 Task: Create a due date automation trigger when advanced on, 2 days after a card is due add fields with custom field "Resume" set to a number lower or equal to 1 and lower than 10 at 11:00 AM.
Action: Mouse moved to (1184, 92)
Screenshot: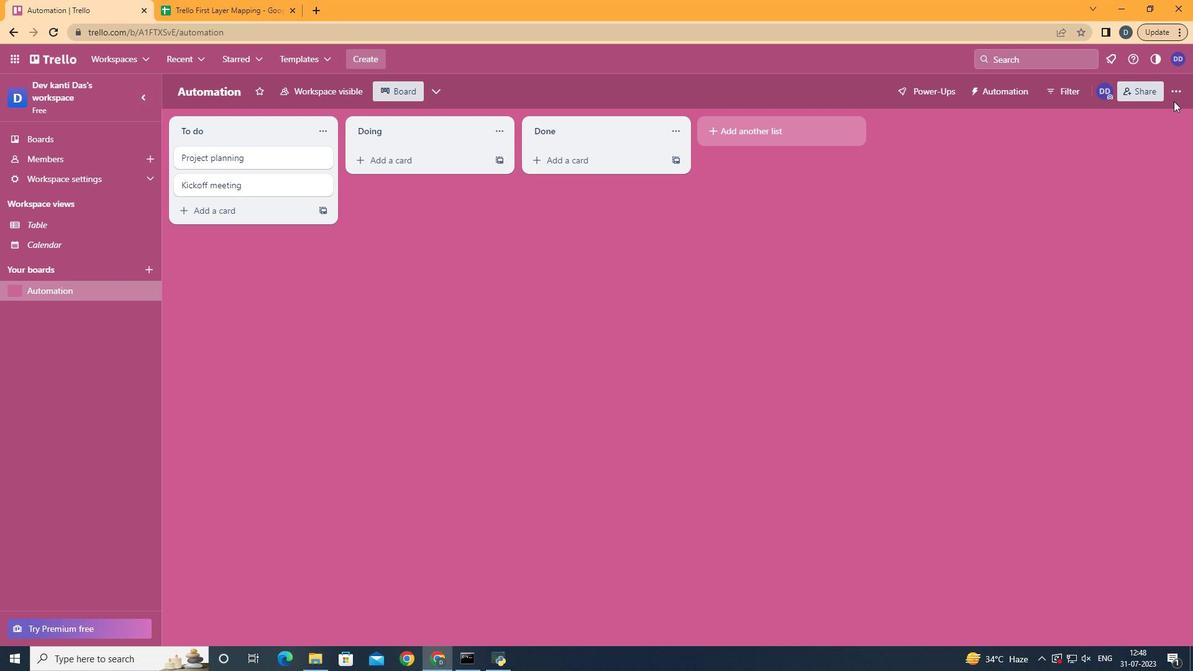 
Action: Mouse pressed left at (1184, 92)
Screenshot: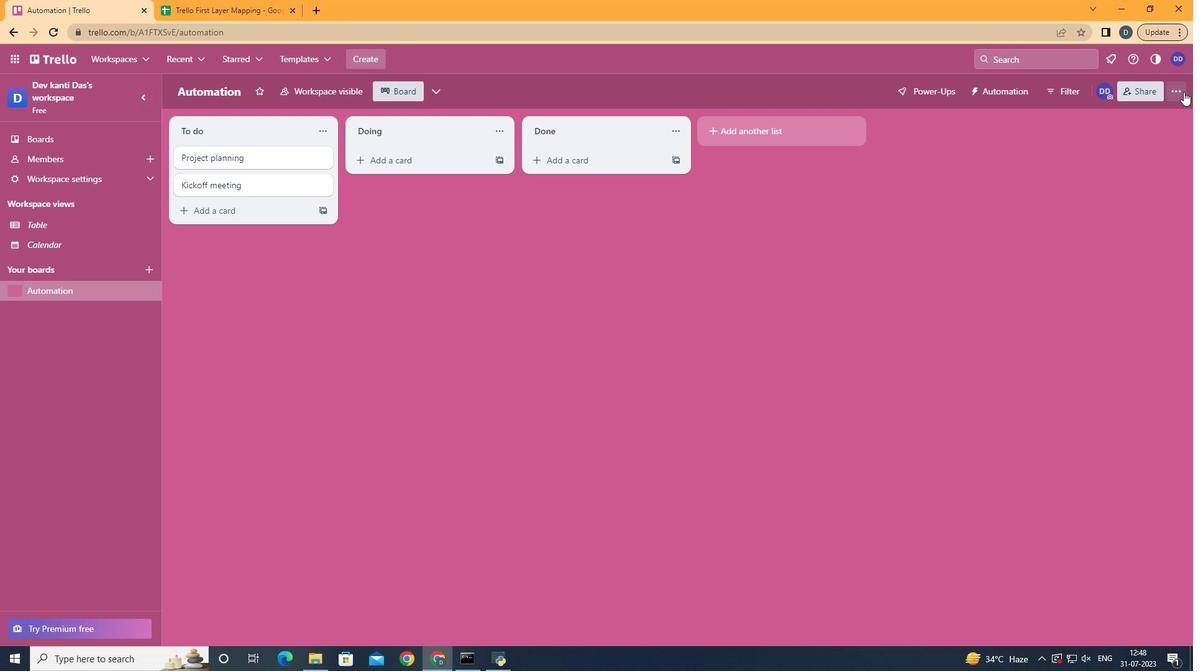 
Action: Mouse moved to (1095, 271)
Screenshot: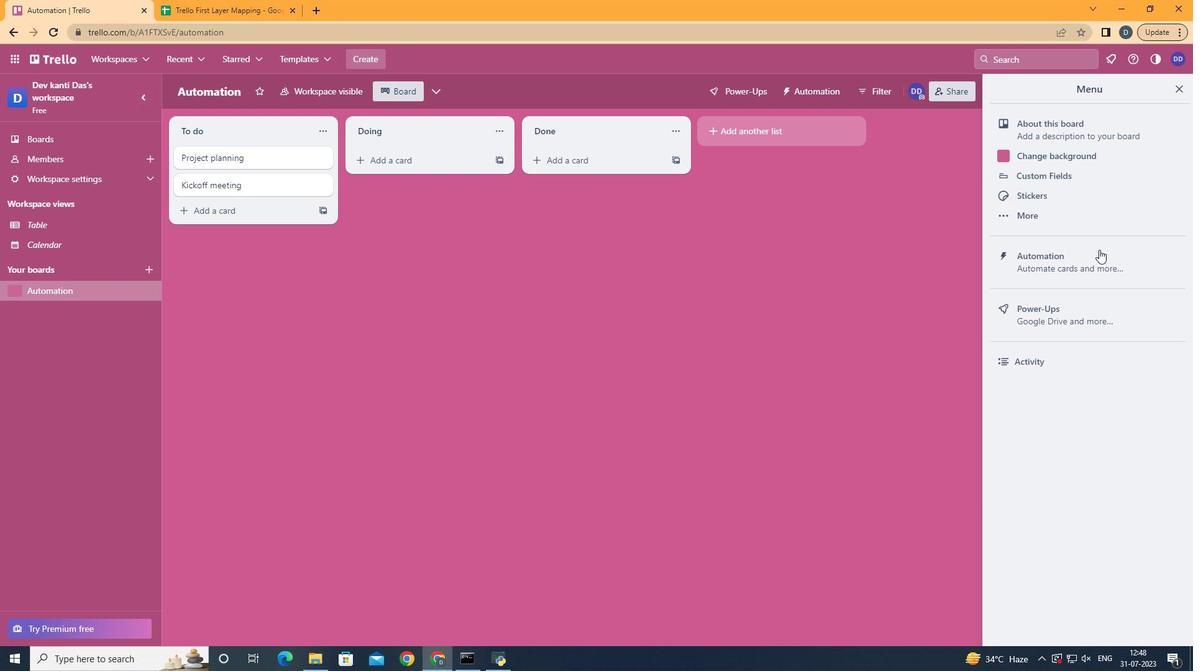 
Action: Mouse pressed left at (1095, 271)
Screenshot: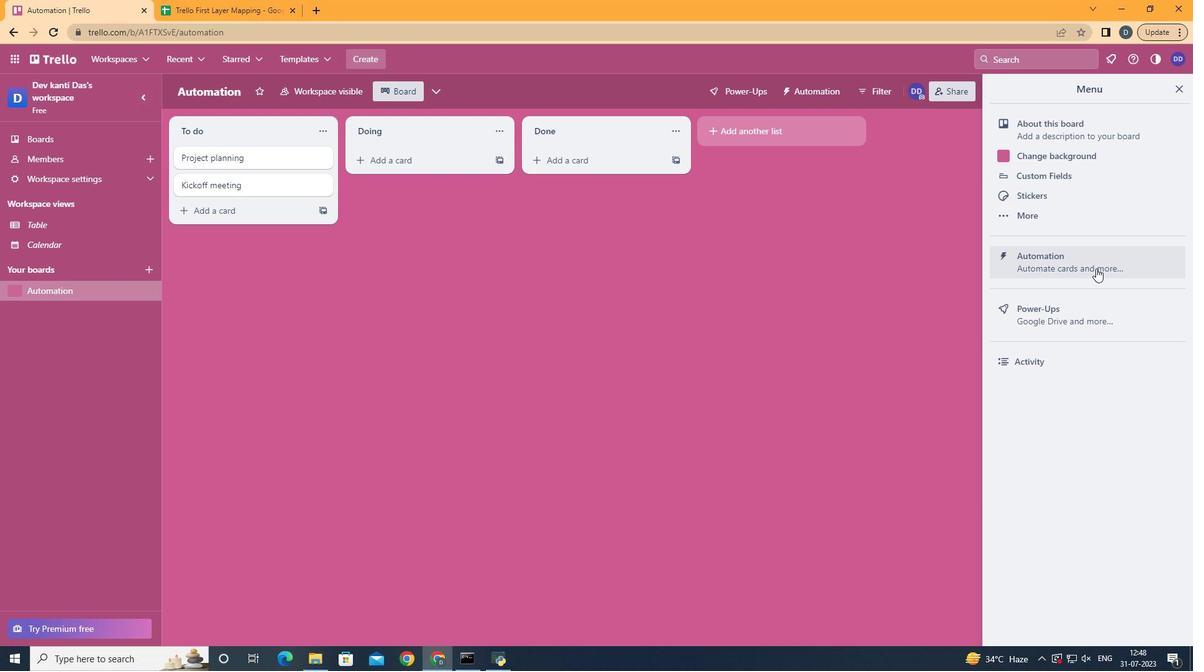 
Action: Mouse moved to (243, 241)
Screenshot: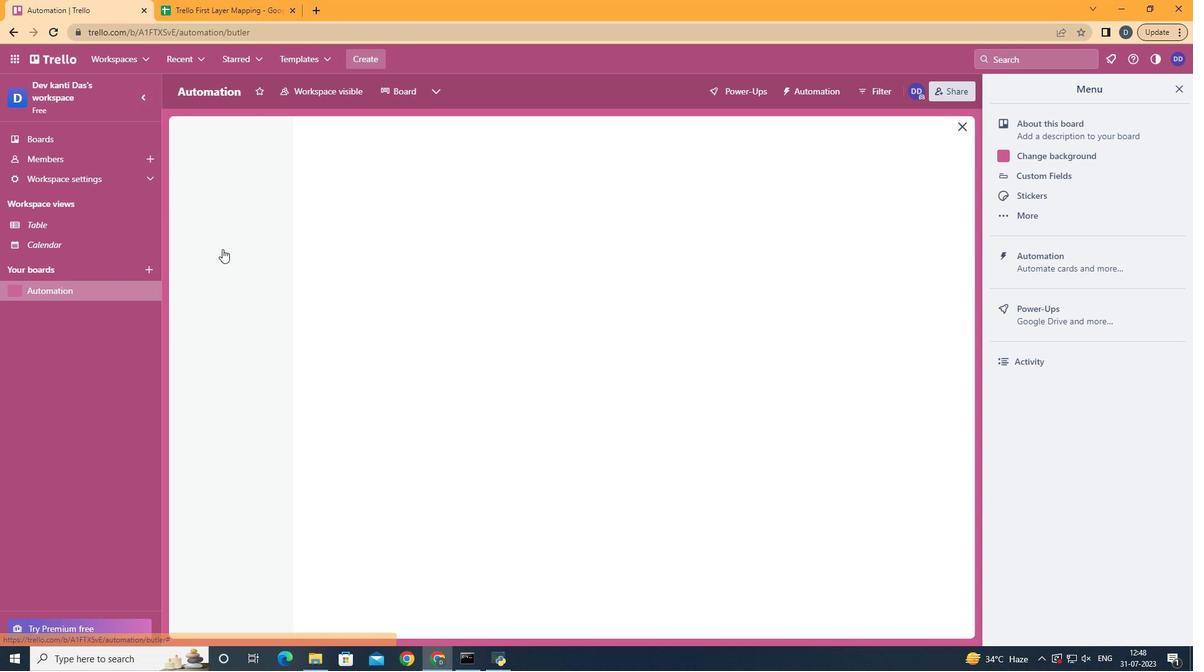 
Action: Mouse pressed left at (243, 241)
Screenshot: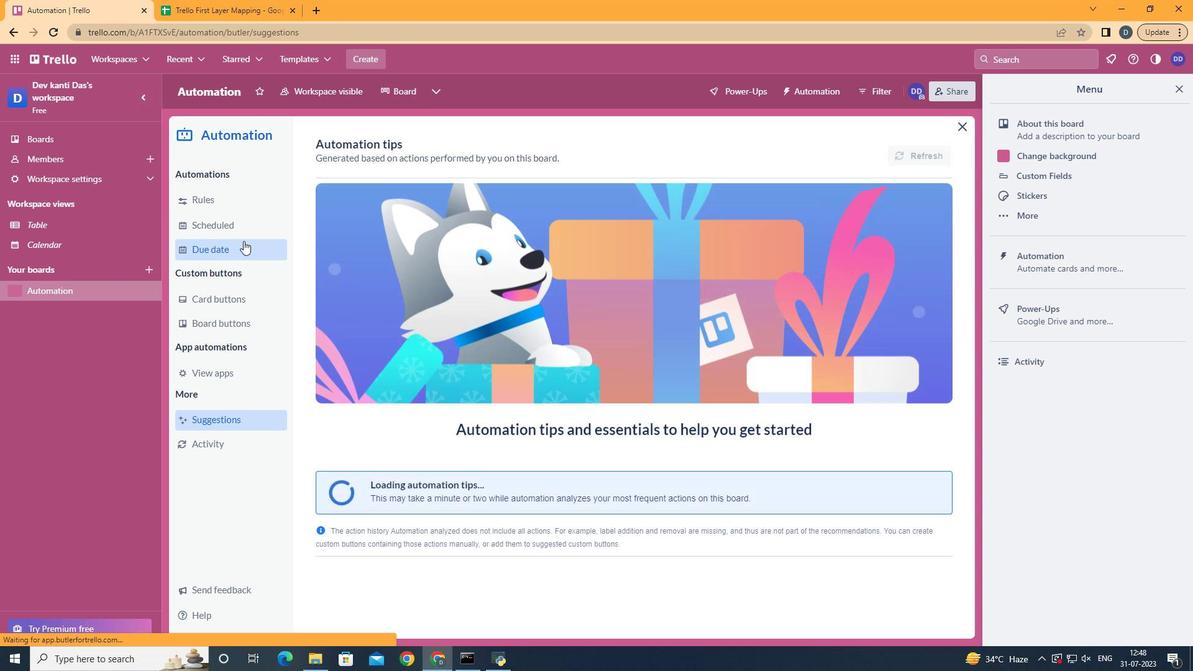 
Action: Mouse moved to (882, 151)
Screenshot: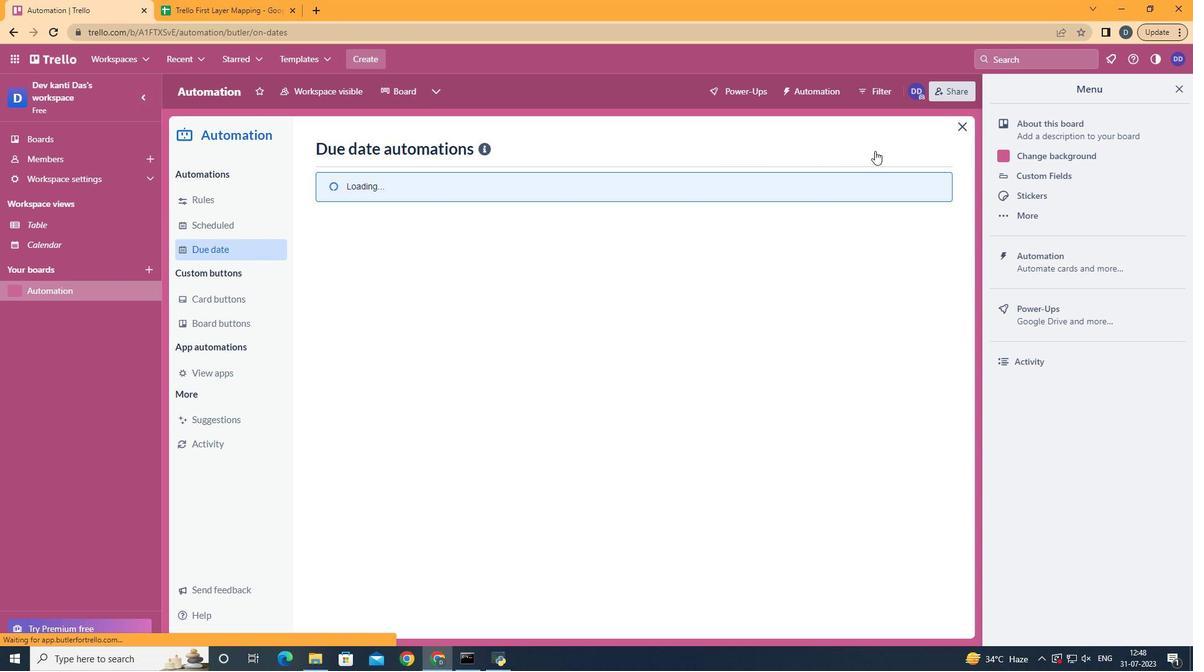 
Action: Mouse pressed left at (882, 151)
Screenshot: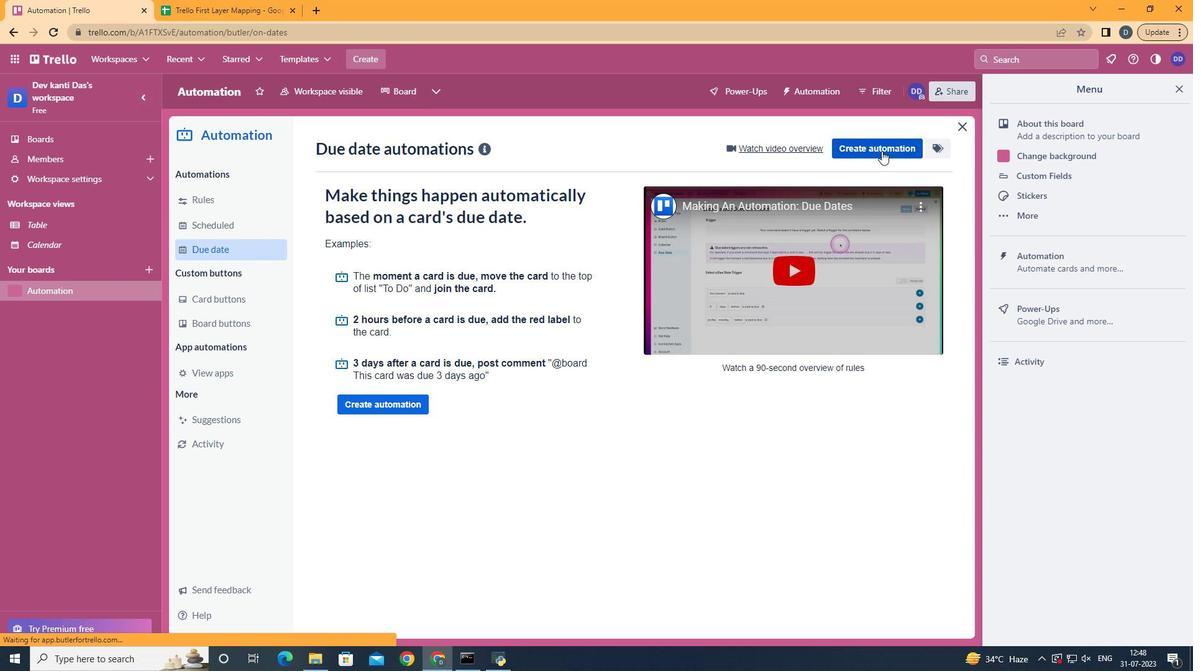
Action: Mouse moved to (558, 262)
Screenshot: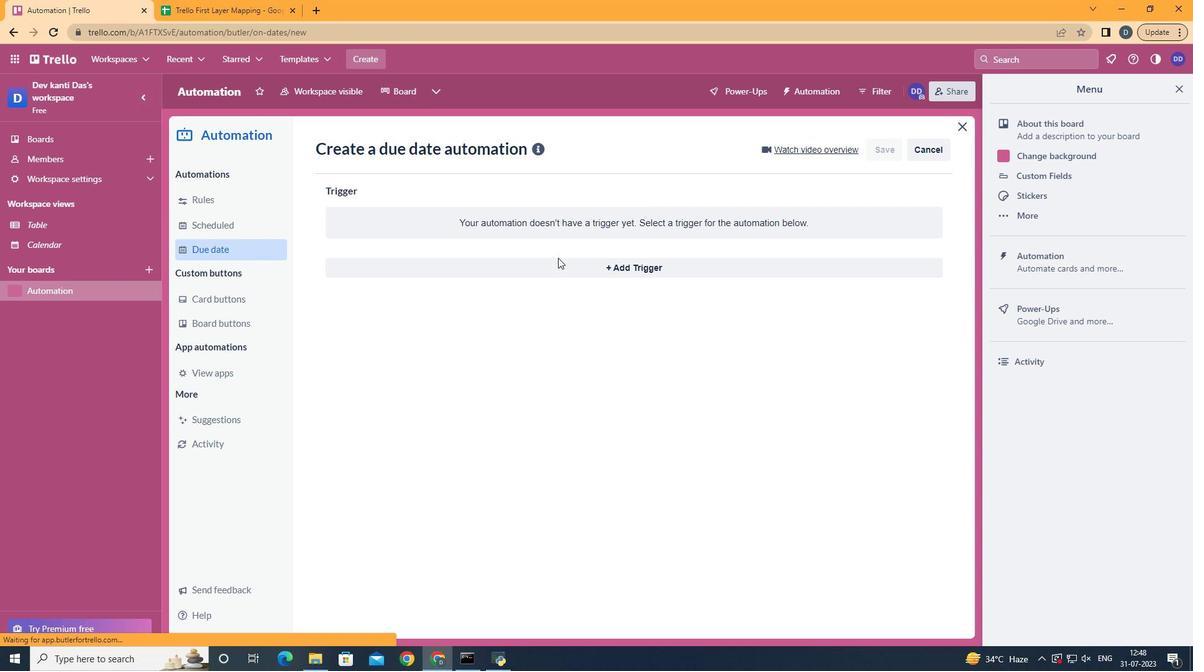 
Action: Mouse pressed left at (558, 262)
Screenshot: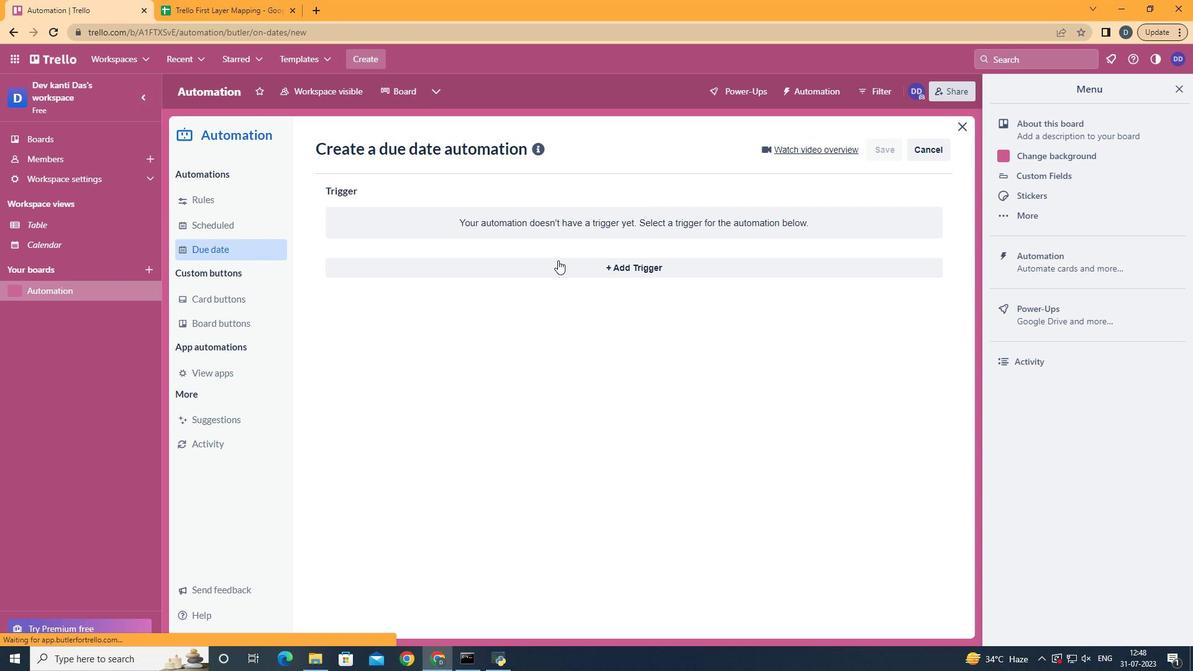 
Action: Mouse moved to (432, 511)
Screenshot: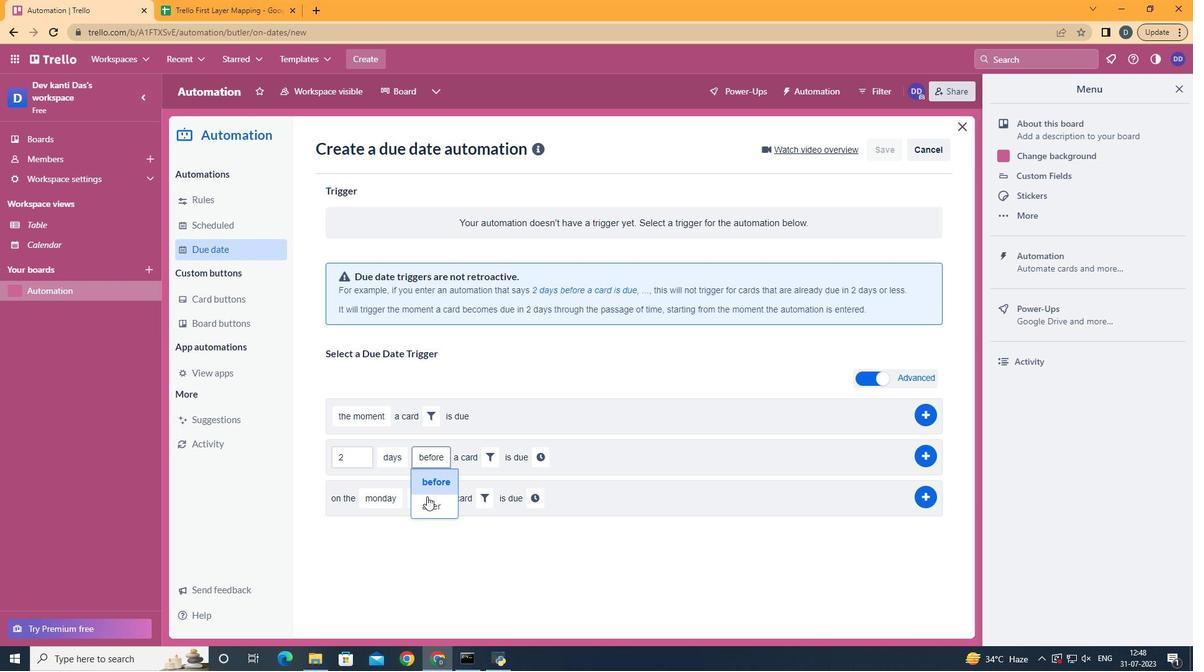 
Action: Mouse pressed left at (432, 511)
Screenshot: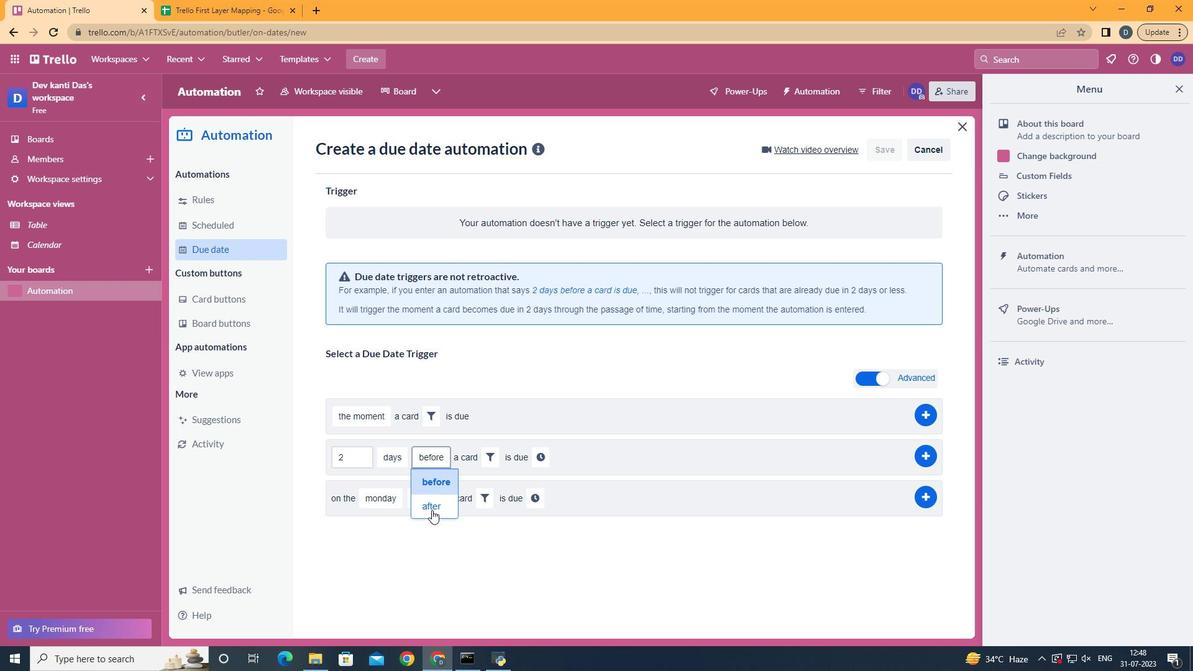 
Action: Mouse moved to (485, 451)
Screenshot: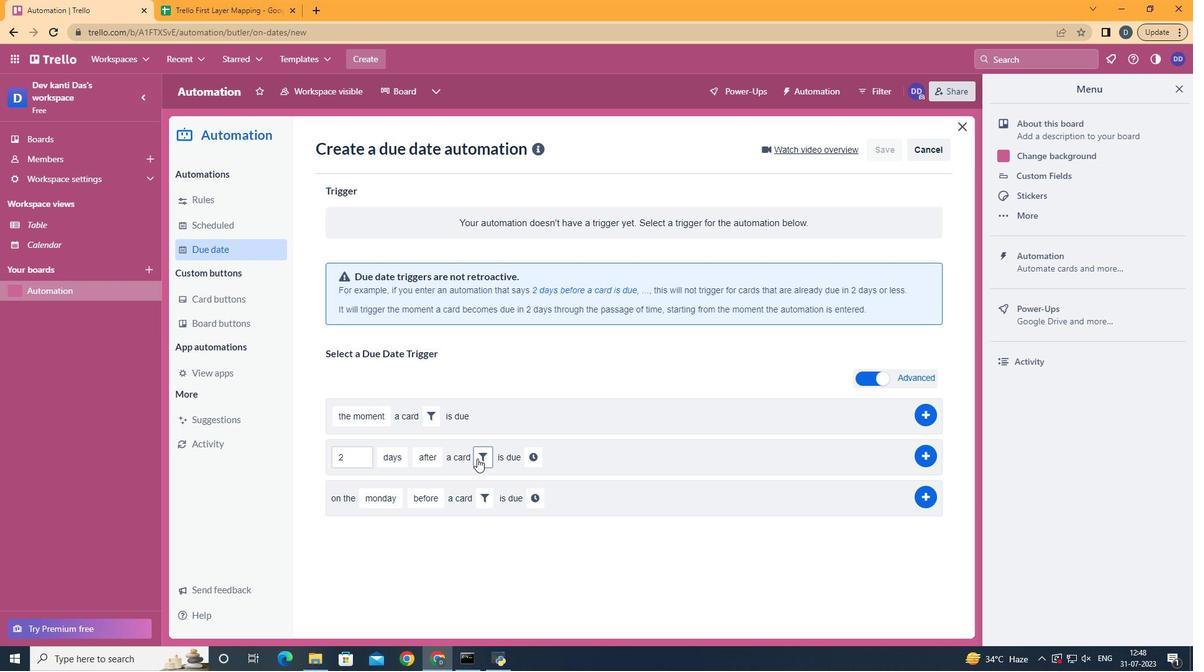 
Action: Mouse pressed left at (485, 451)
Screenshot: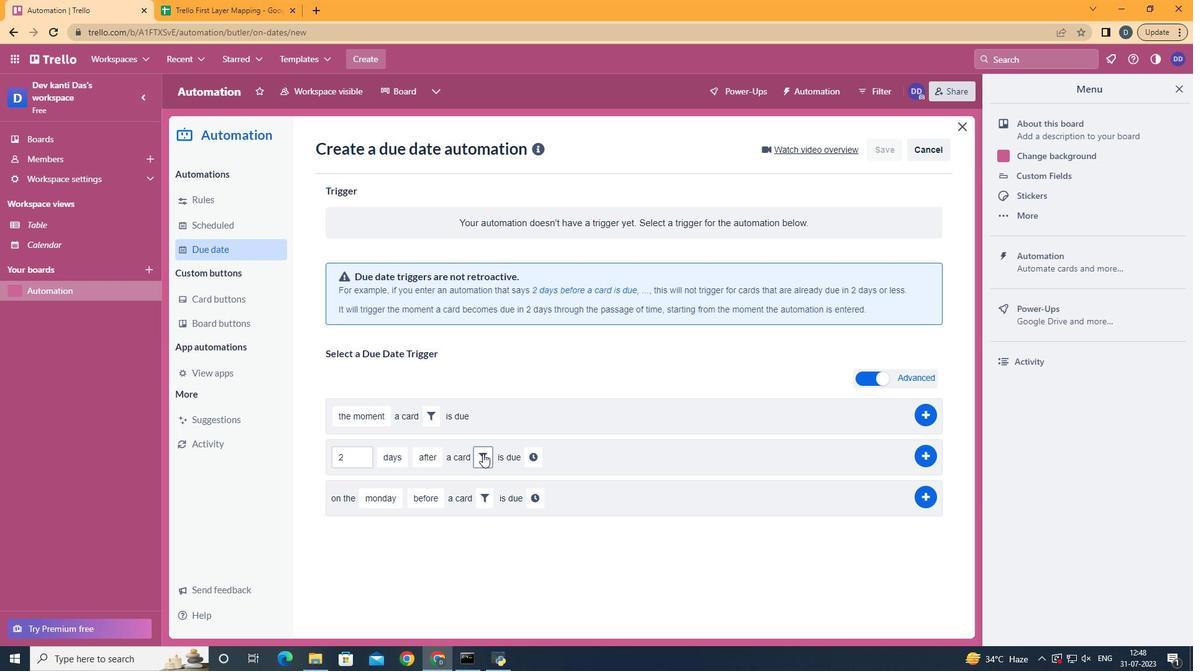 
Action: Mouse moved to (689, 500)
Screenshot: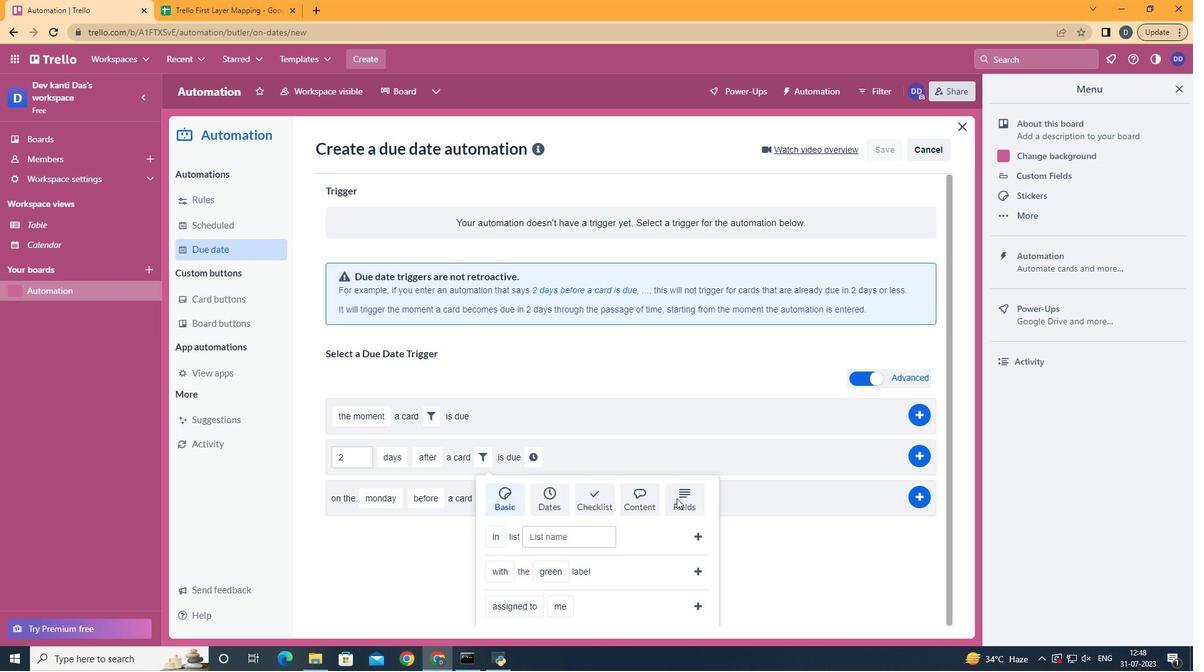 
Action: Mouse pressed left at (689, 500)
Screenshot: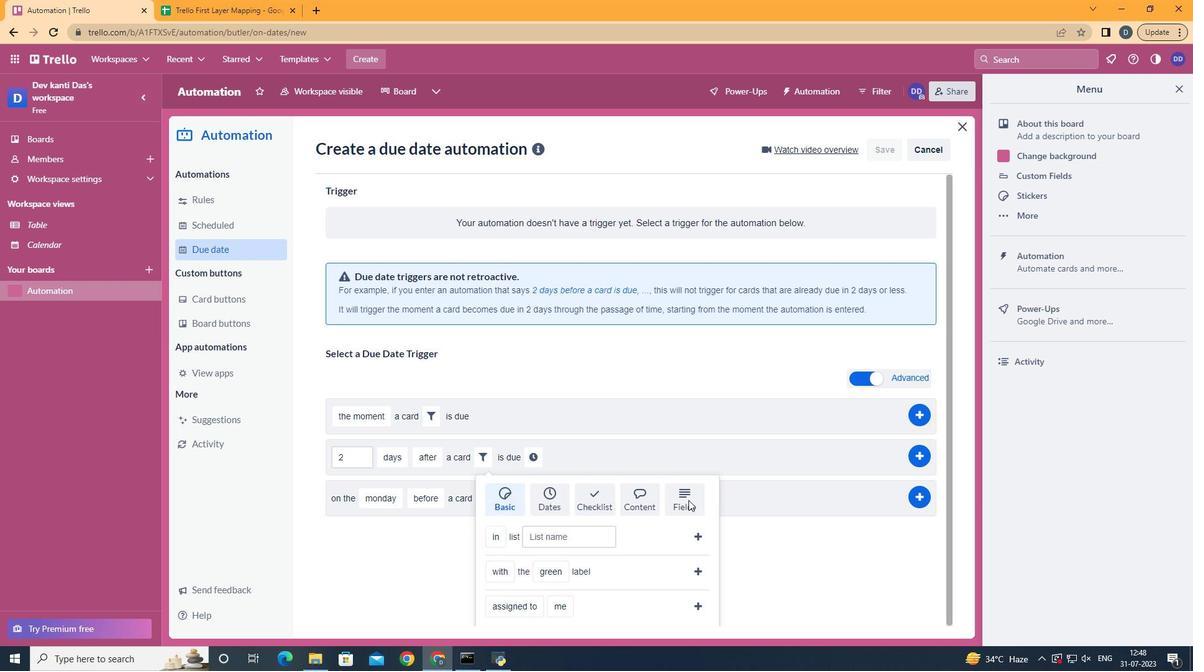 
Action: Mouse moved to (690, 500)
Screenshot: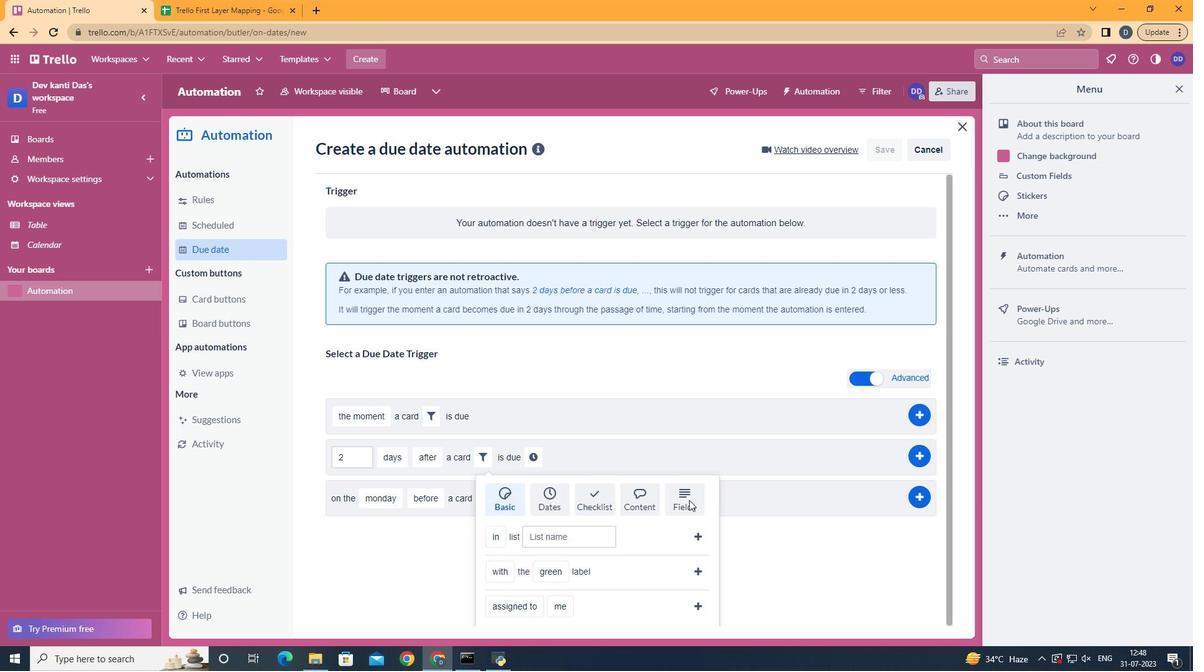 
Action: Mouse scrolled (690, 499) with delta (0, 0)
Screenshot: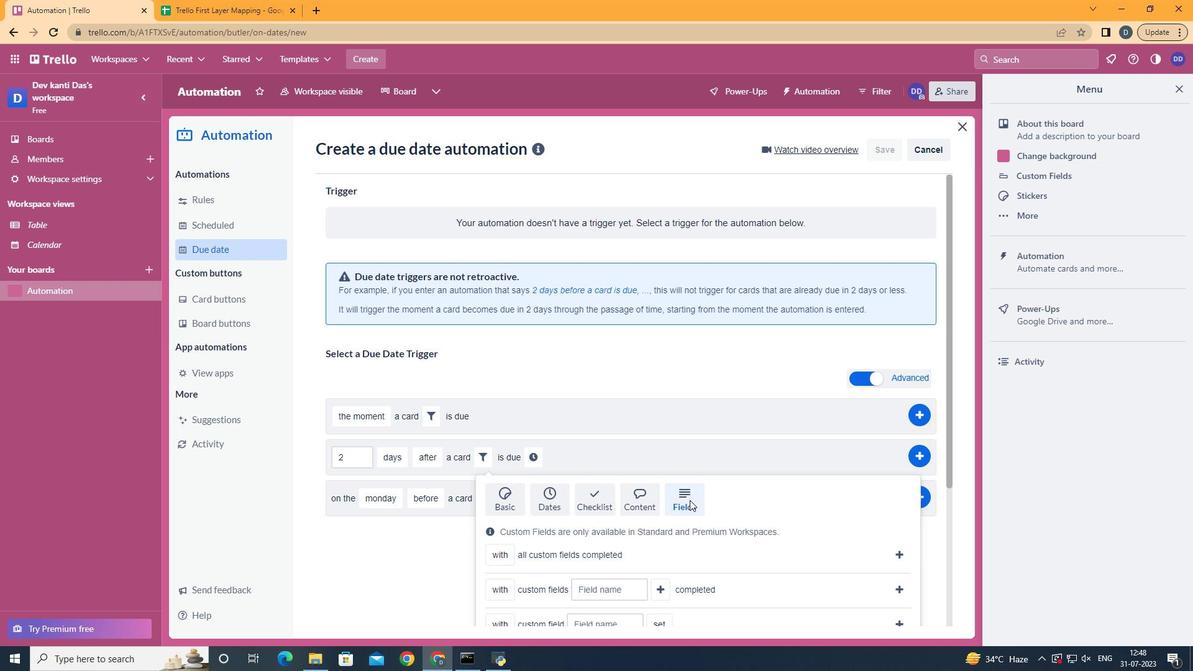 
Action: Mouse scrolled (690, 499) with delta (0, 0)
Screenshot: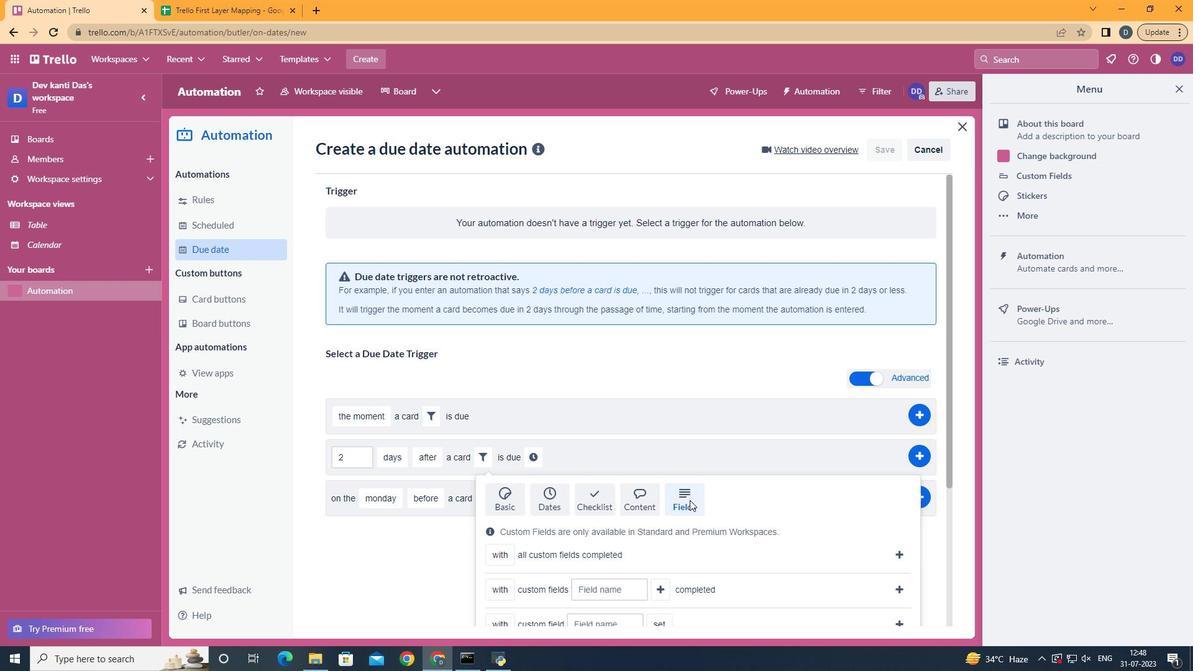 
Action: Mouse scrolled (690, 499) with delta (0, 0)
Screenshot: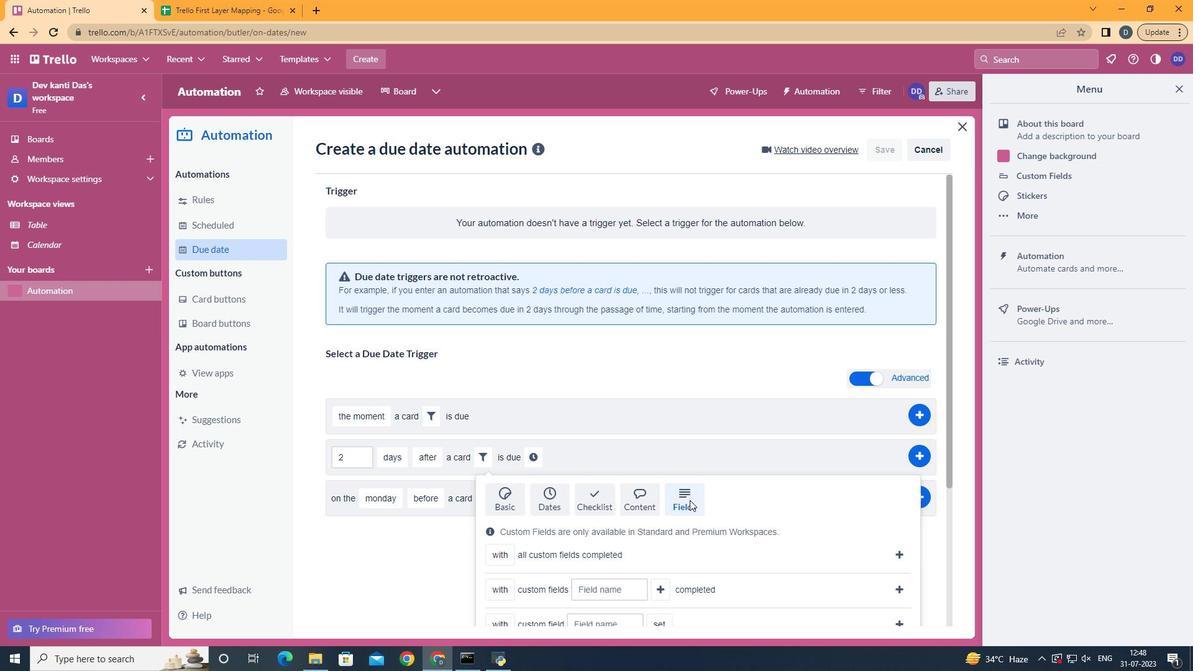 
Action: Mouse scrolled (690, 499) with delta (0, 0)
Screenshot: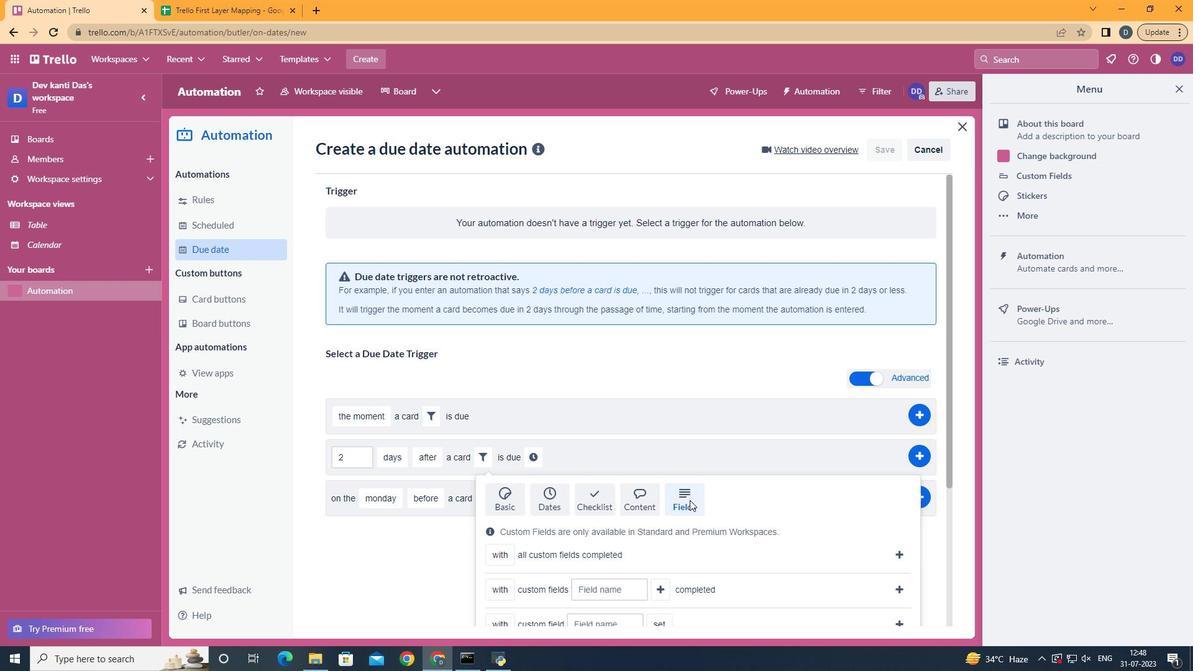 
Action: Mouse scrolled (690, 499) with delta (0, 0)
Screenshot: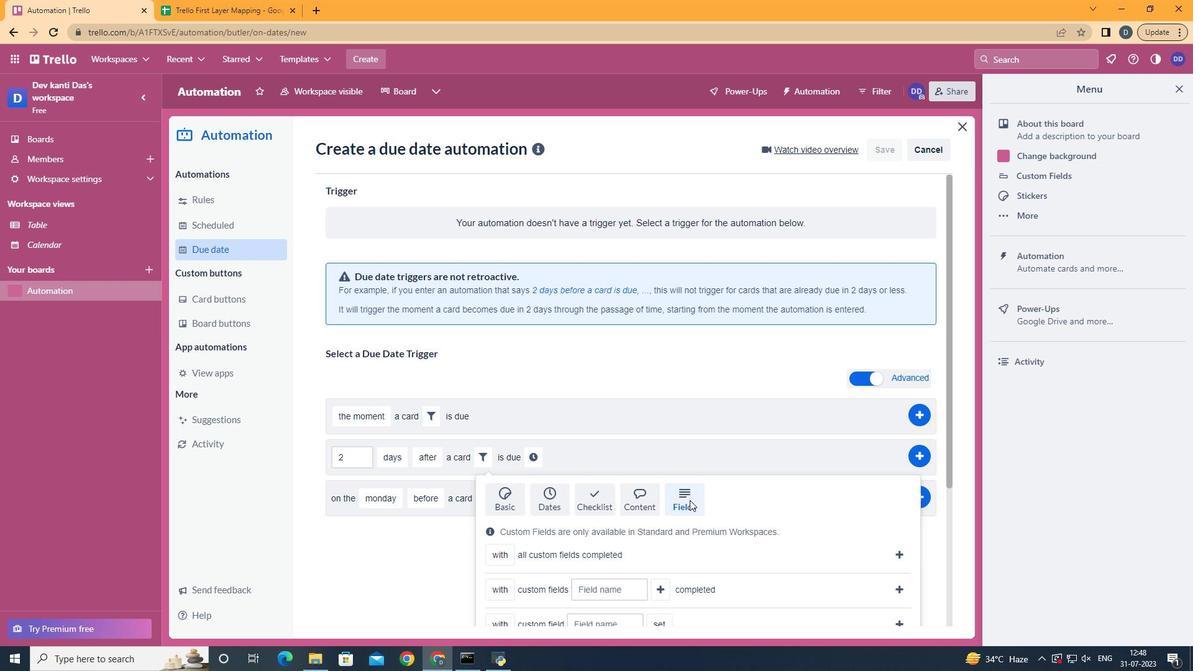 
Action: Mouse scrolled (690, 499) with delta (0, 0)
Screenshot: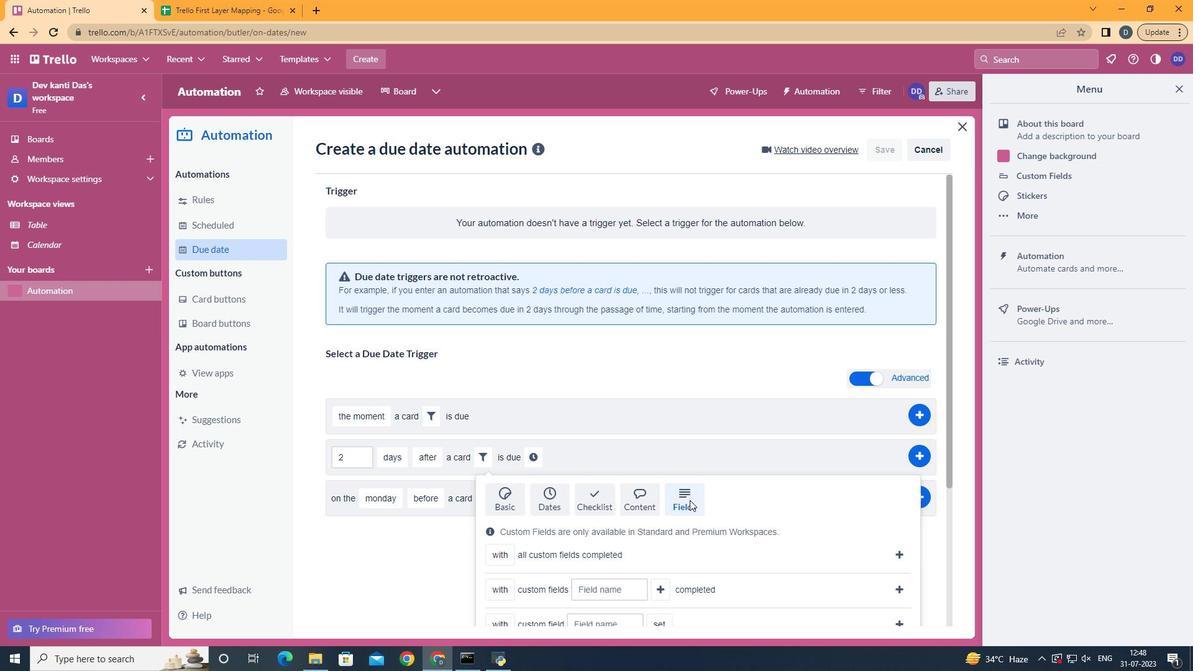 
Action: Mouse scrolled (690, 499) with delta (0, 0)
Screenshot: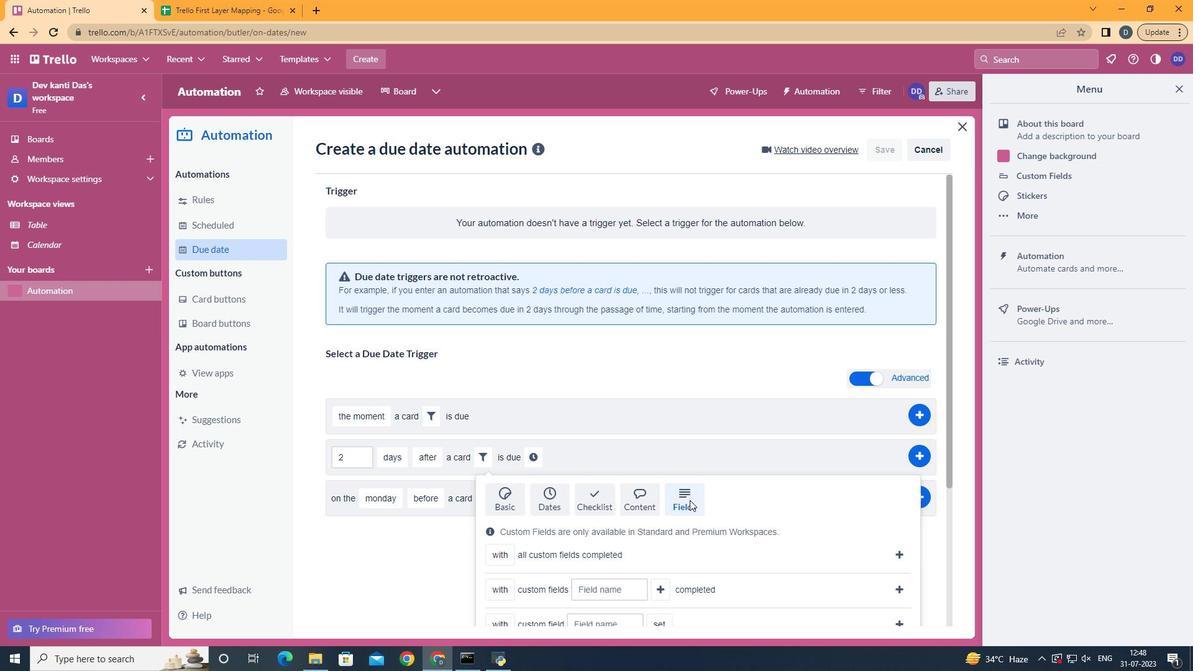 
Action: Mouse moved to (516, 548)
Screenshot: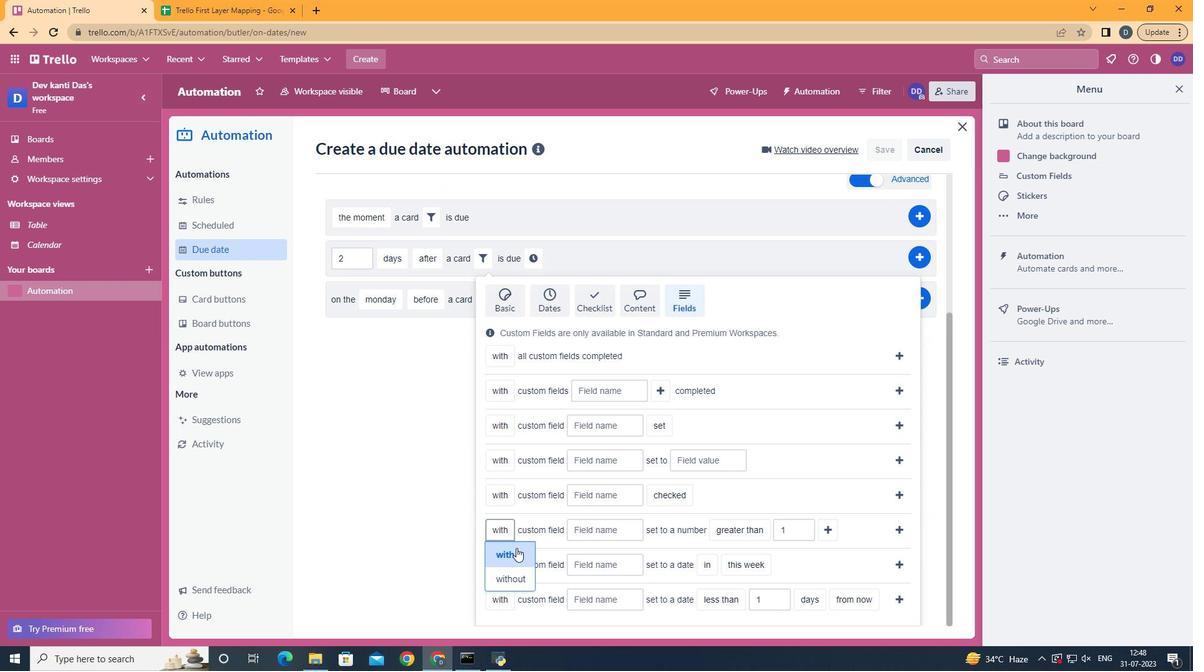 
Action: Mouse pressed left at (516, 548)
Screenshot: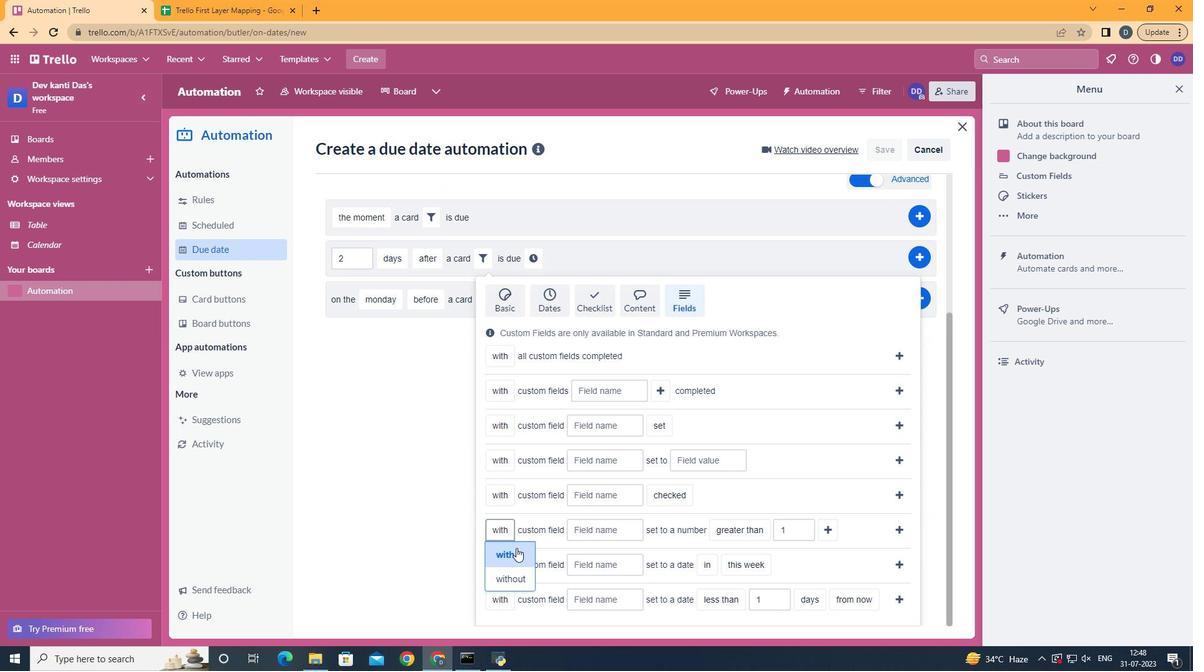 
Action: Mouse moved to (603, 529)
Screenshot: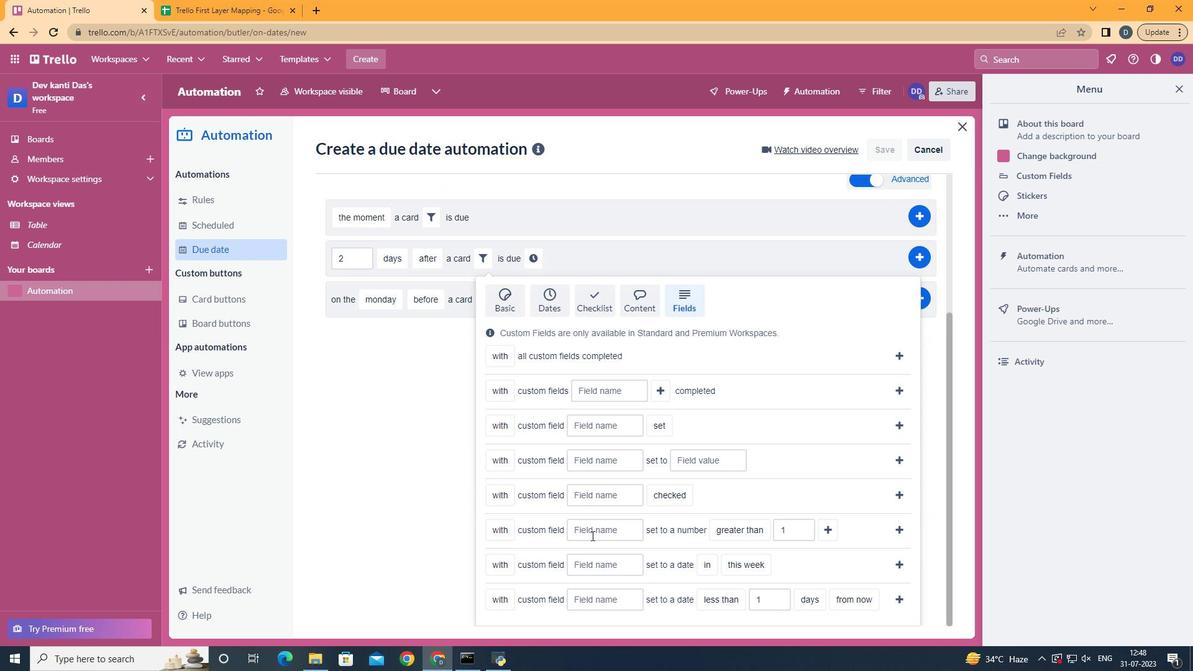 
Action: Mouse pressed left at (603, 529)
Screenshot: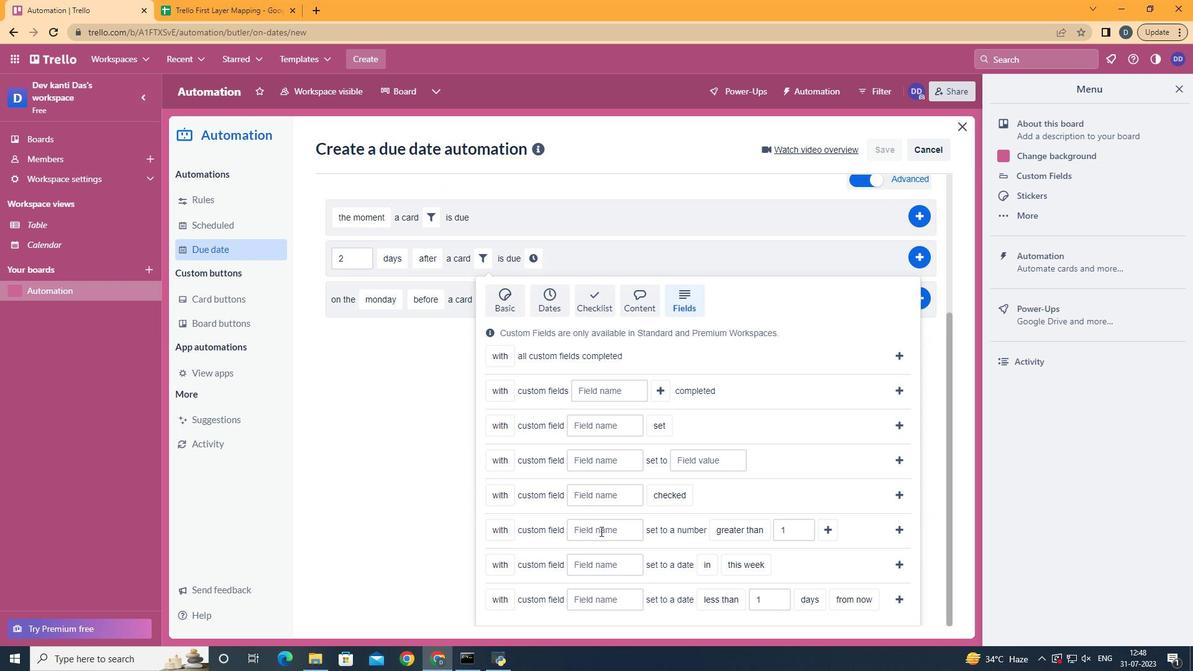 
Action: Key pressed <Key.shift>Resume
Screenshot: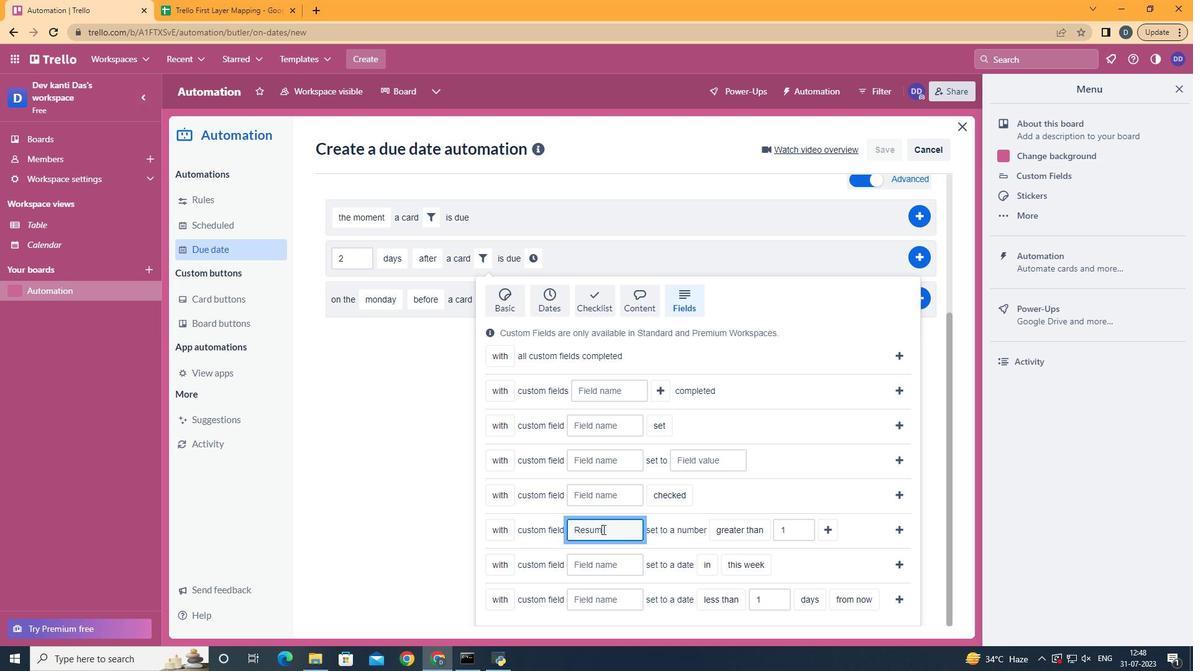 
Action: Mouse moved to (773, 507)
Screenshot: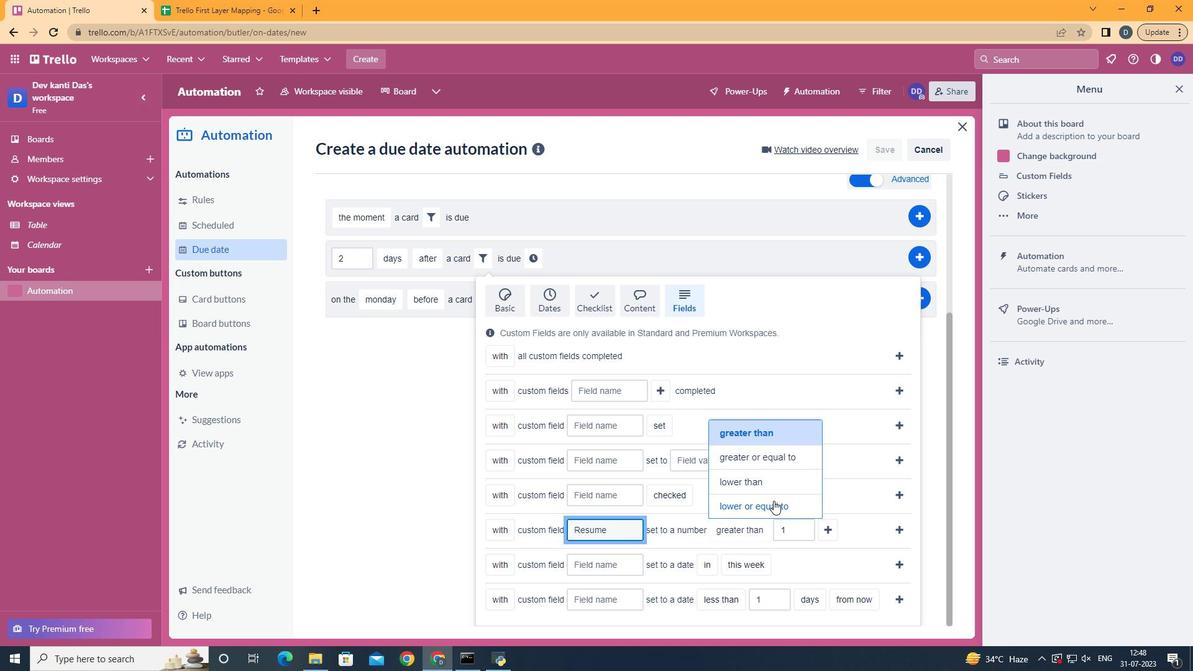 
Action: Mouse pressed left at (773, 507)
Screenshot: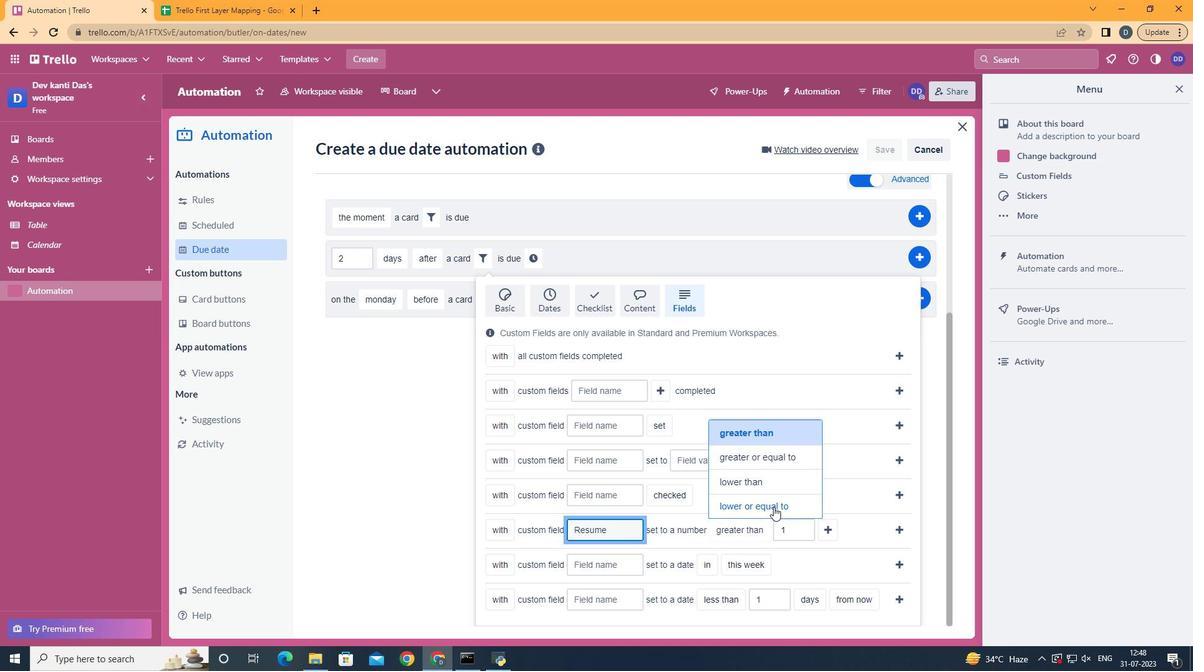 
Action: Mouse moved to (850, 532)
Screenshot: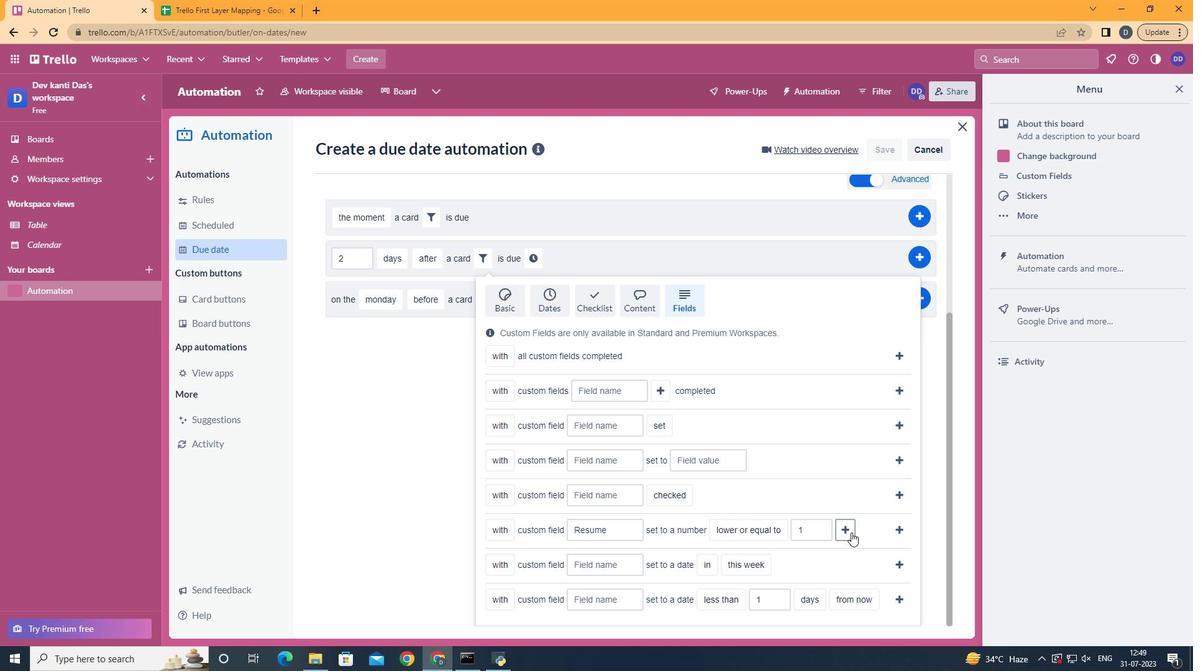 
Action: Mouse pressed left at (850, 532)
Screenshot: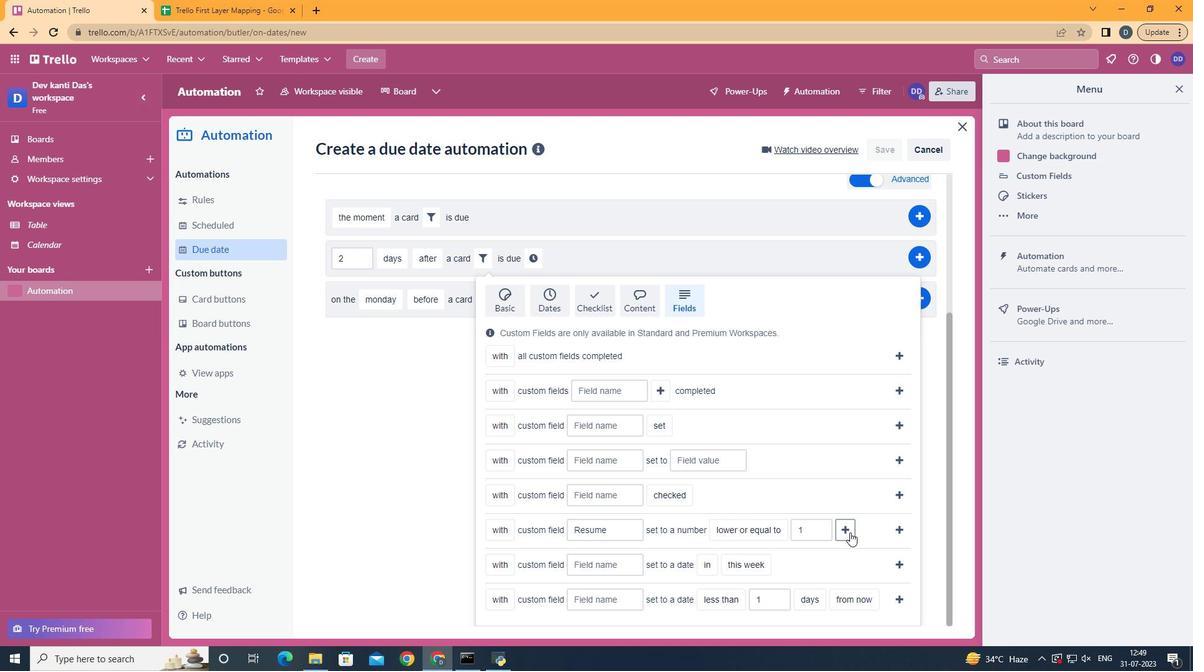 
Action: Mouse moved to (556, 461)
Screenshot: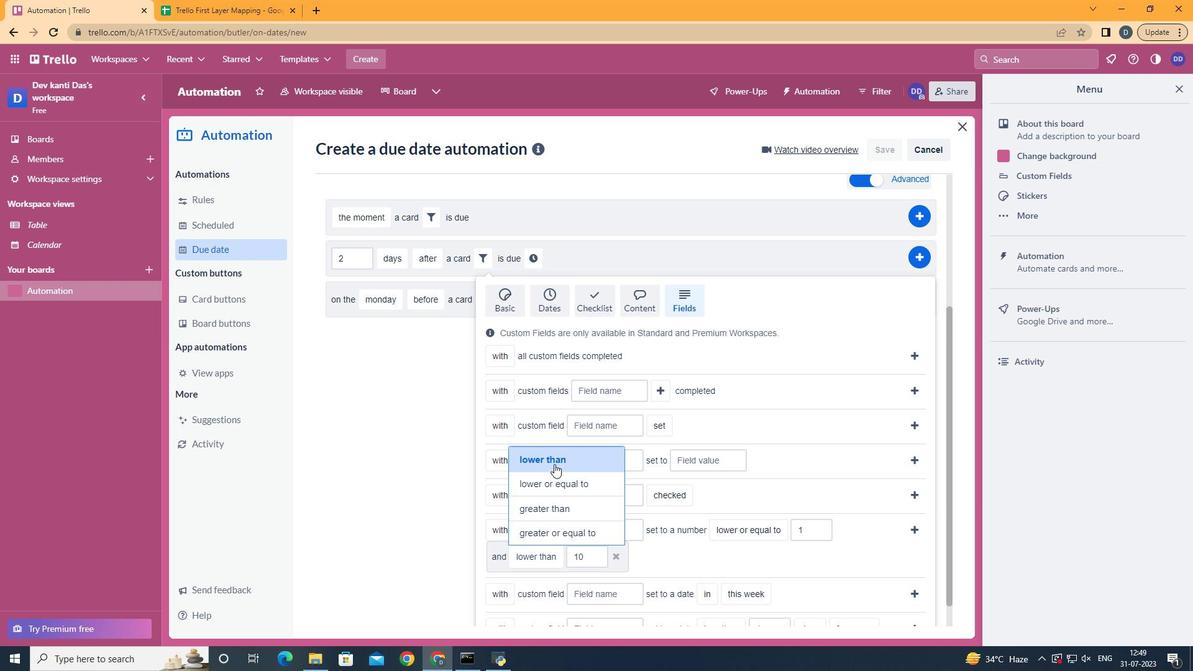 
Action: Mouse pressed left at (556, 461)
Screenshot: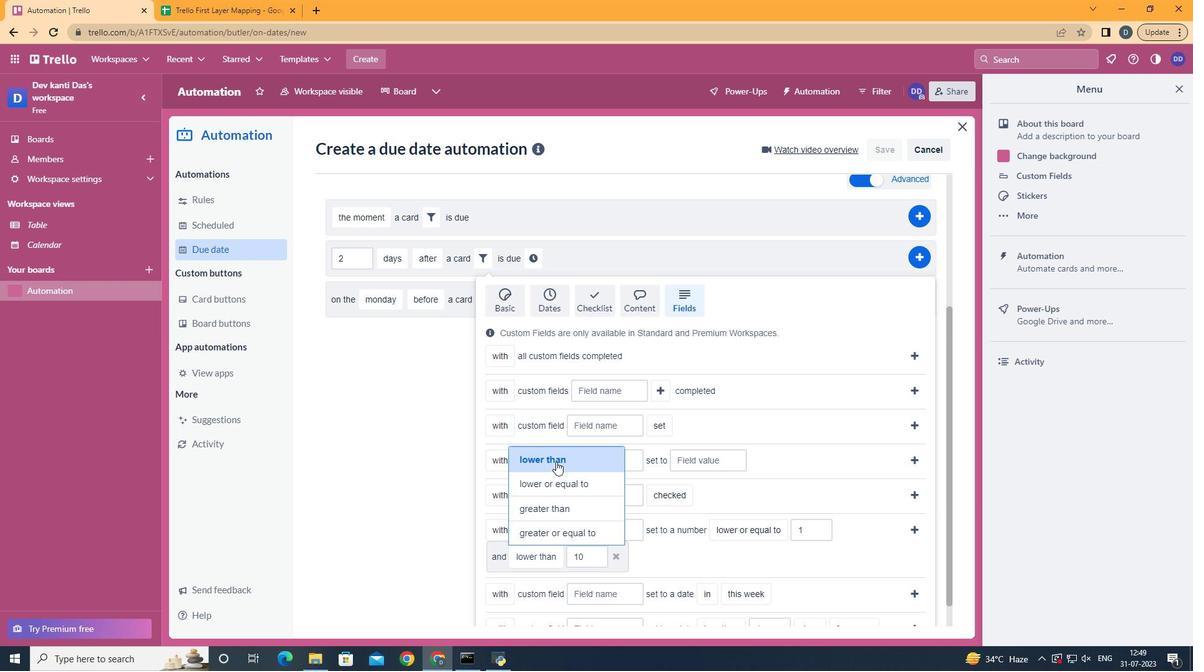 
Action: Mouse moved to (912, 535)
Screenshot: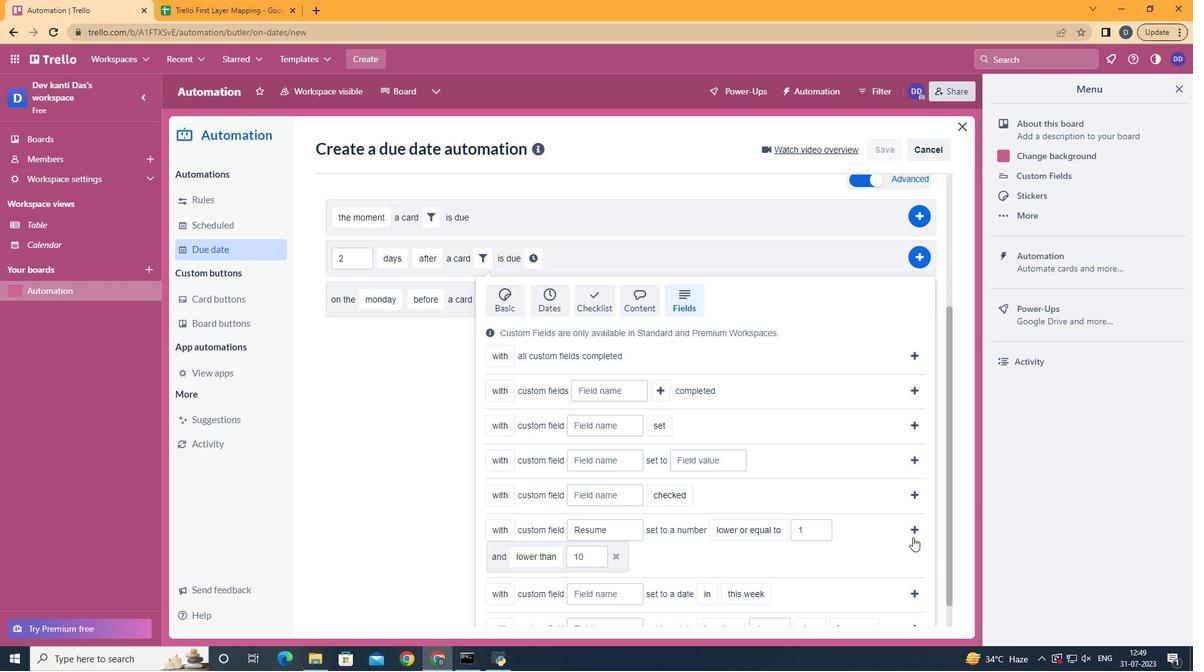 
Action: Mouse pressed left at (912, 535)
Screenshot: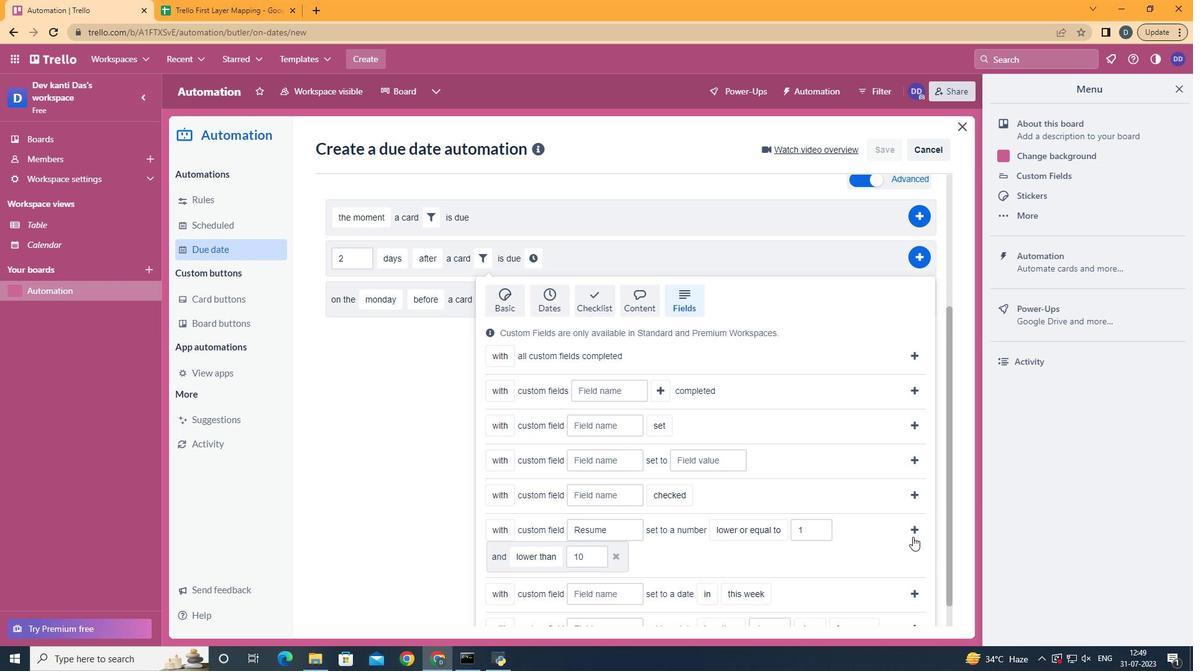
Action: Mouse moved to (876, 460)
Screenshot: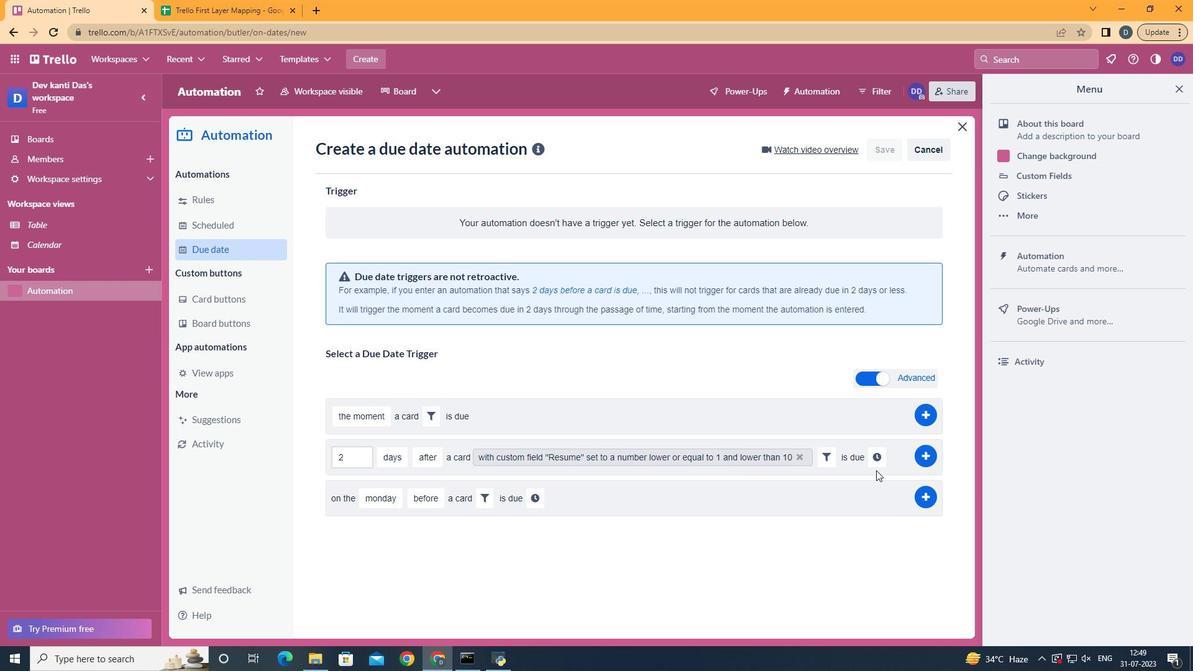 
Action: Mouse pressed left at (876, 460)
Screenshot: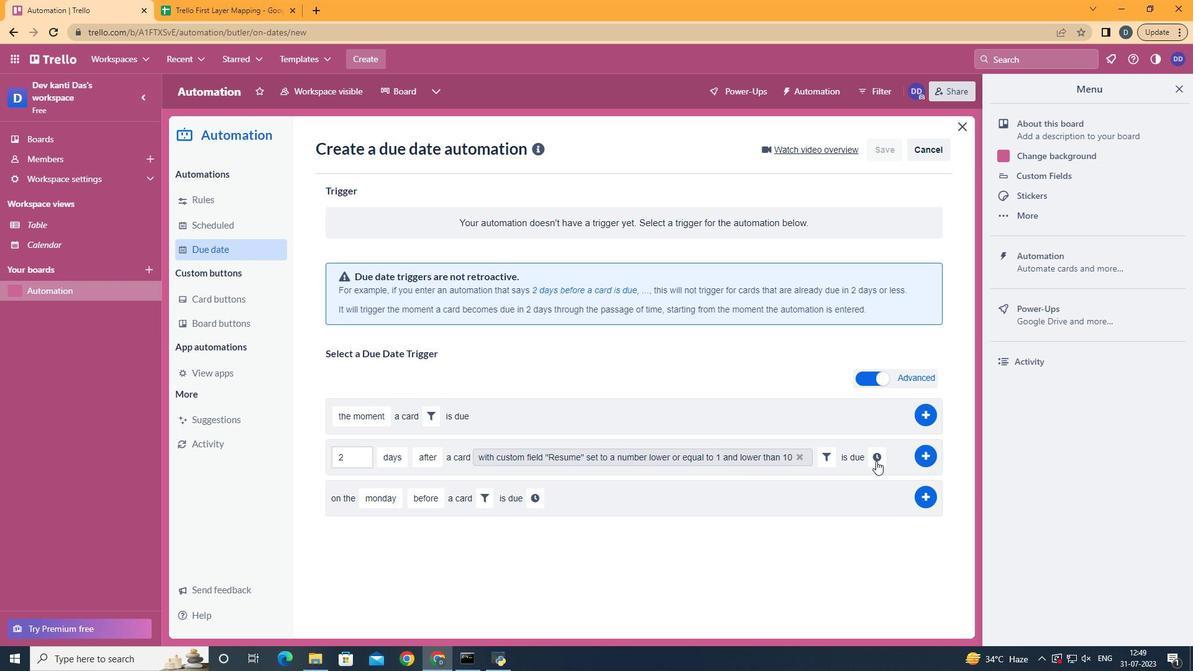 
Action: Mouse moved to (373, 483)
Screenshot: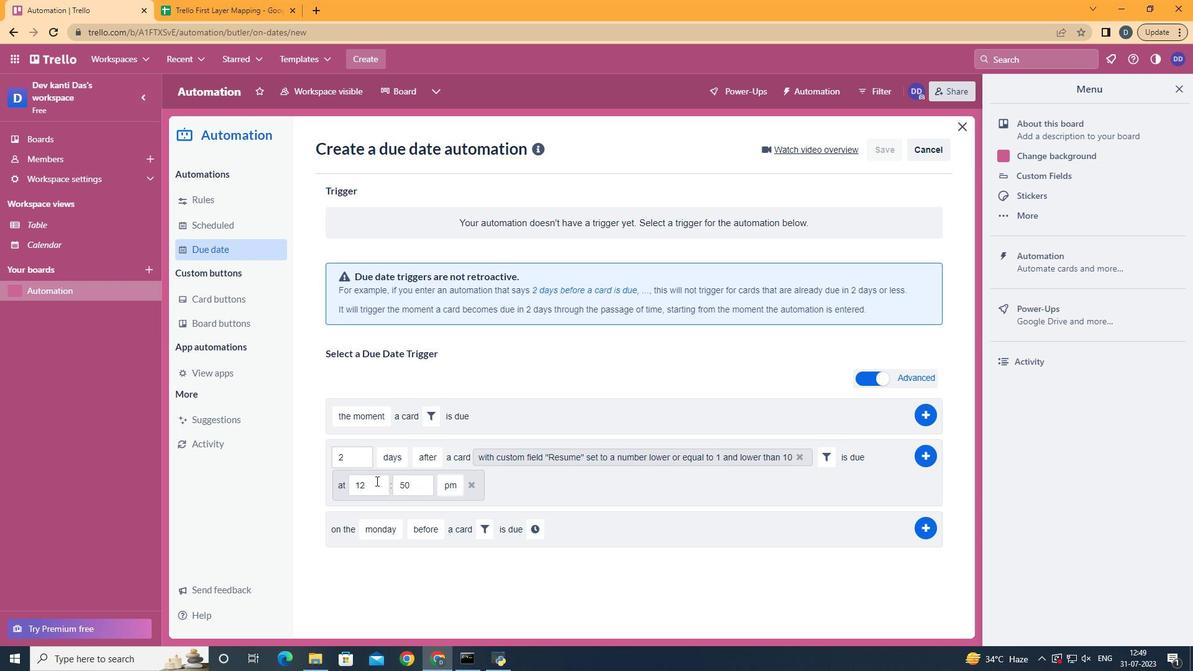 
Action: Mouse pressed left at (373, 483)
Screenshot: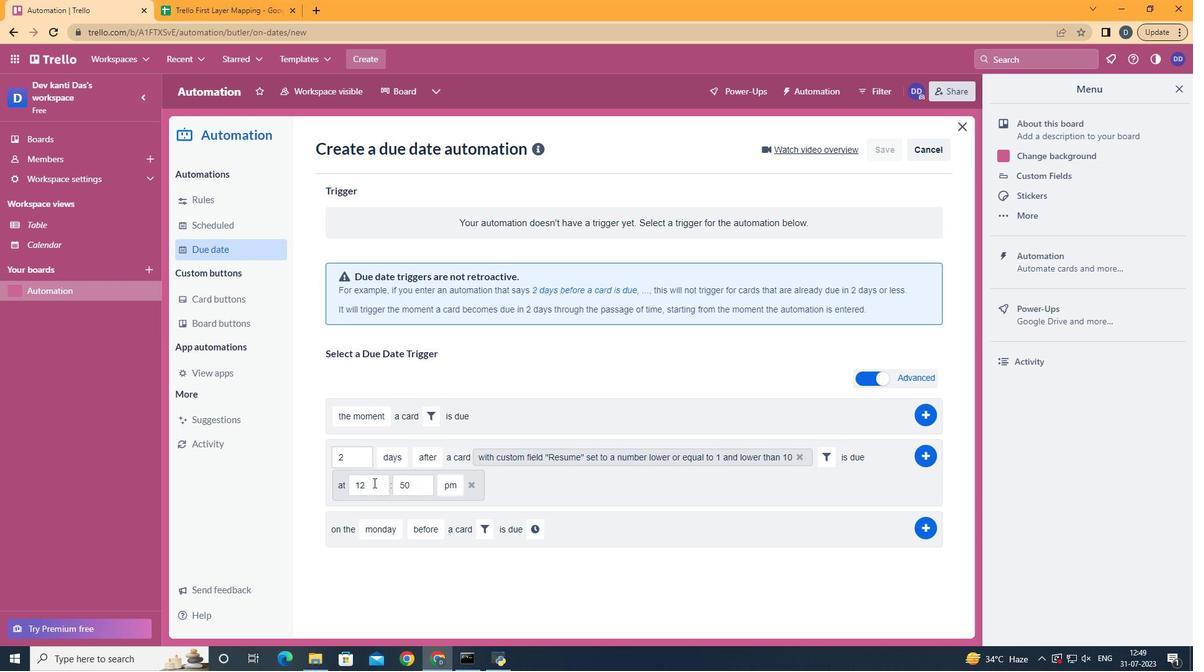 
Action: Key pressed <Key.backspace>1
Screenshot: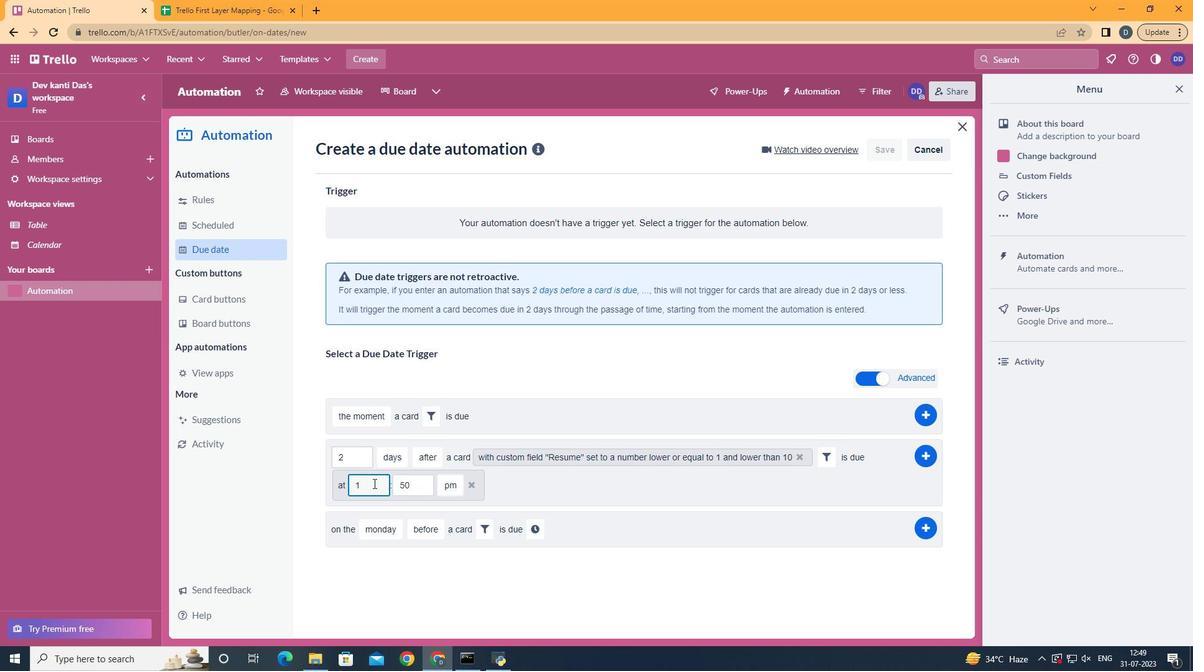 
Action: Mouse moved to (414, 476)
Screenshot: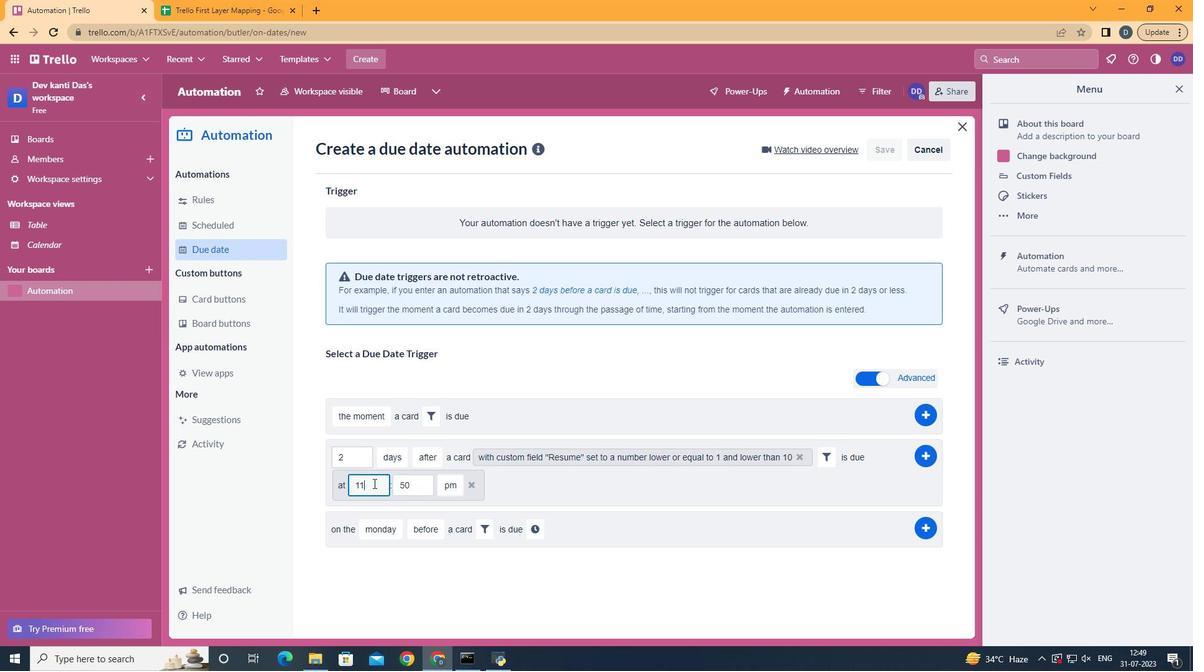 
Action: Mouse pressed left at (414, 476)
Screenshot: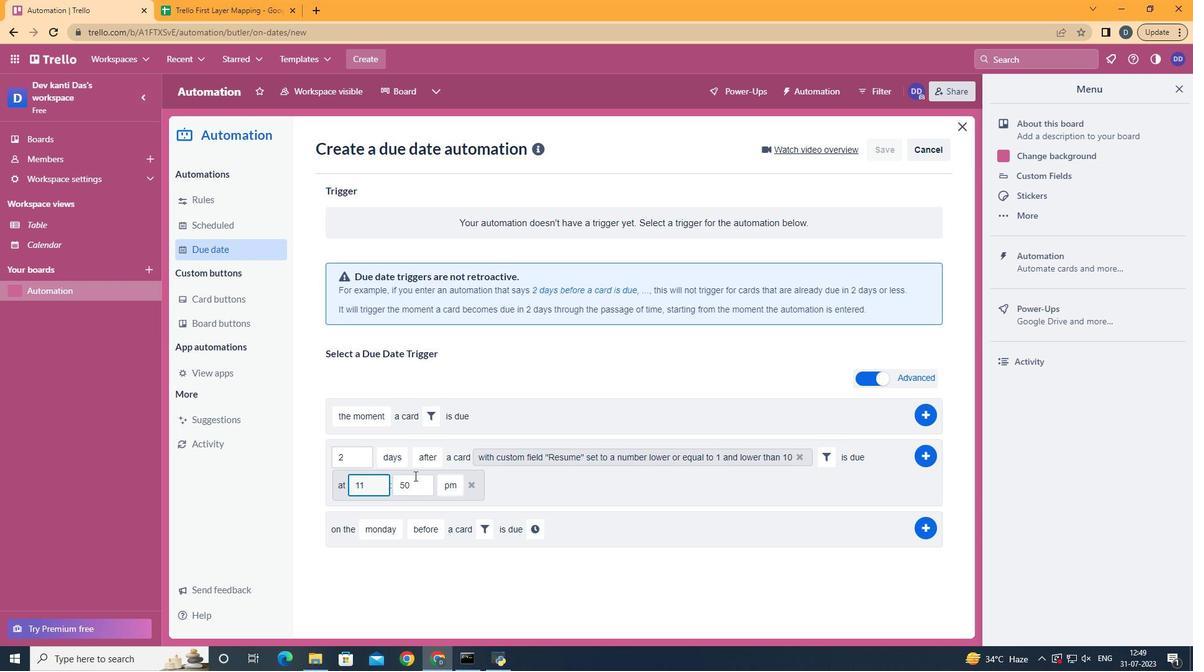
Action: Key pressed <Key.backspace><Key.backspace>00
Screenshot: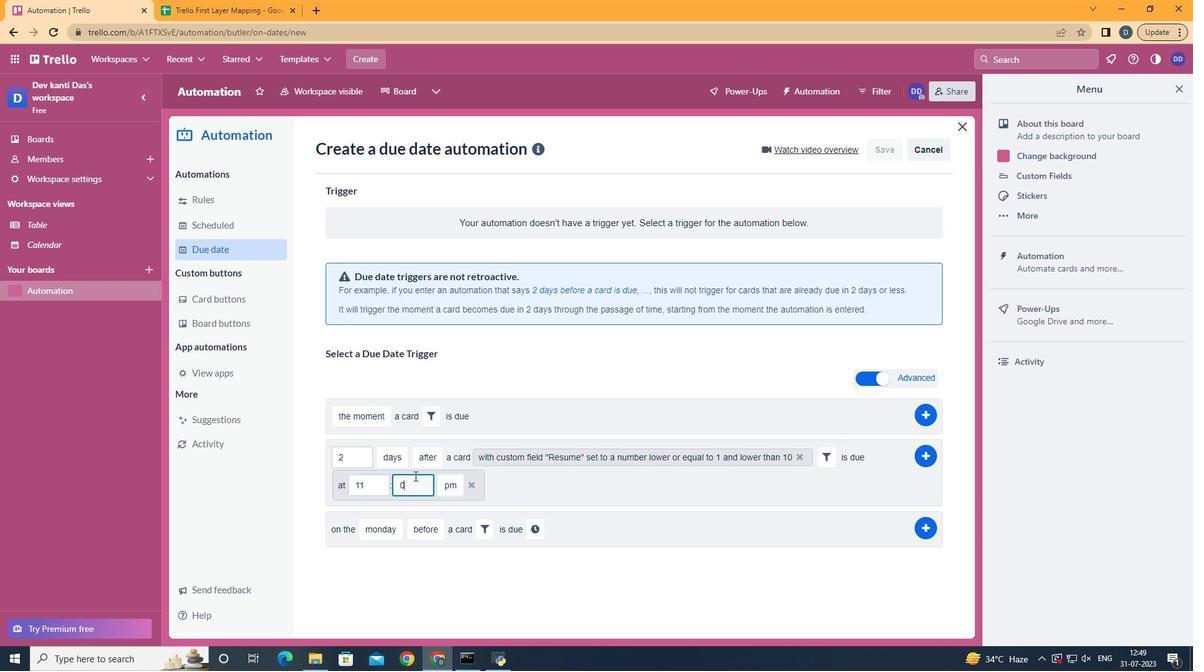 
Action: Mouse moved to (456, 506)
Screenshot: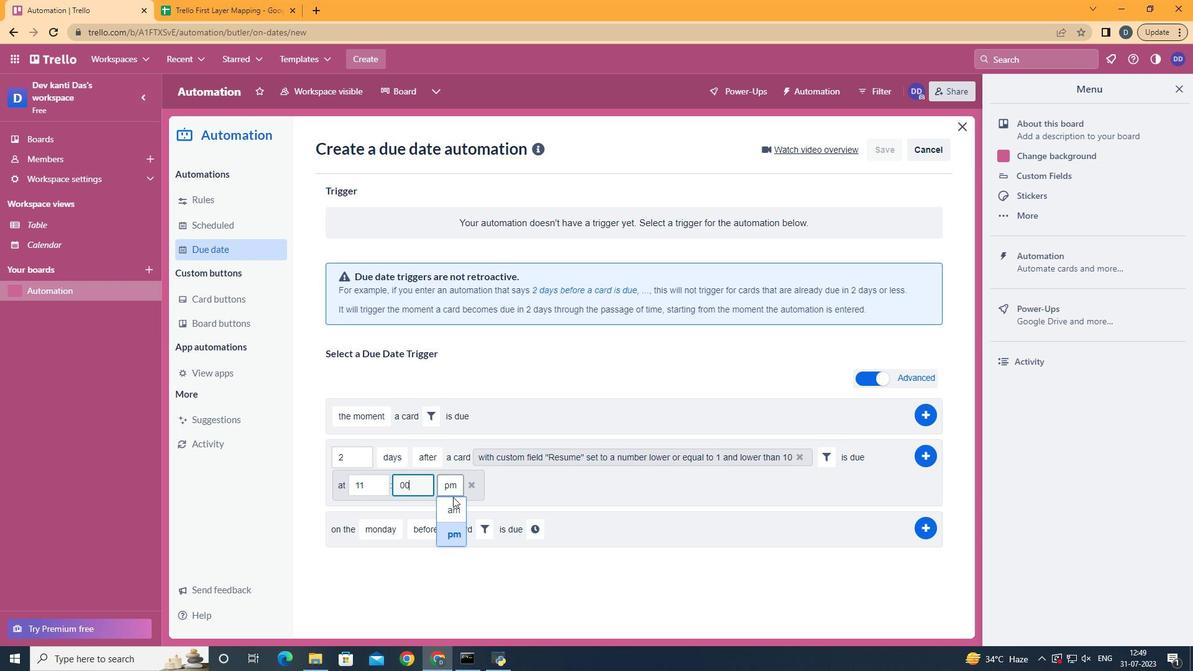 
Action: Mouse pressed left at (456, 506)
Screenshot: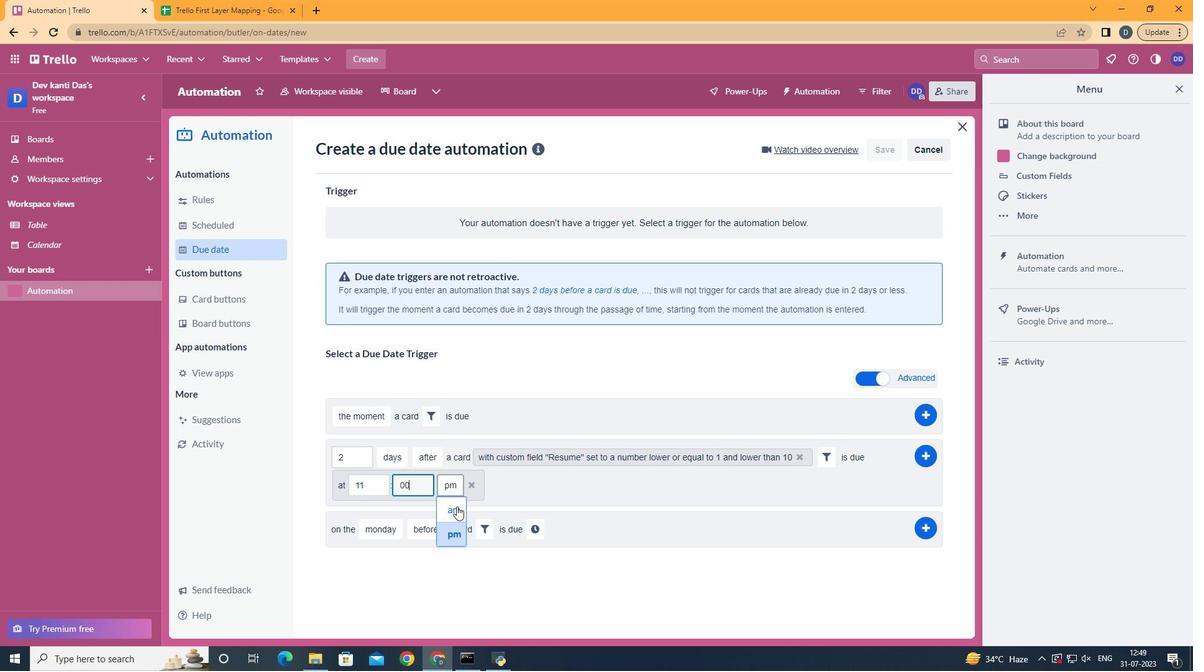 
Action: Mouse moved to (928, 456)
Screenshot: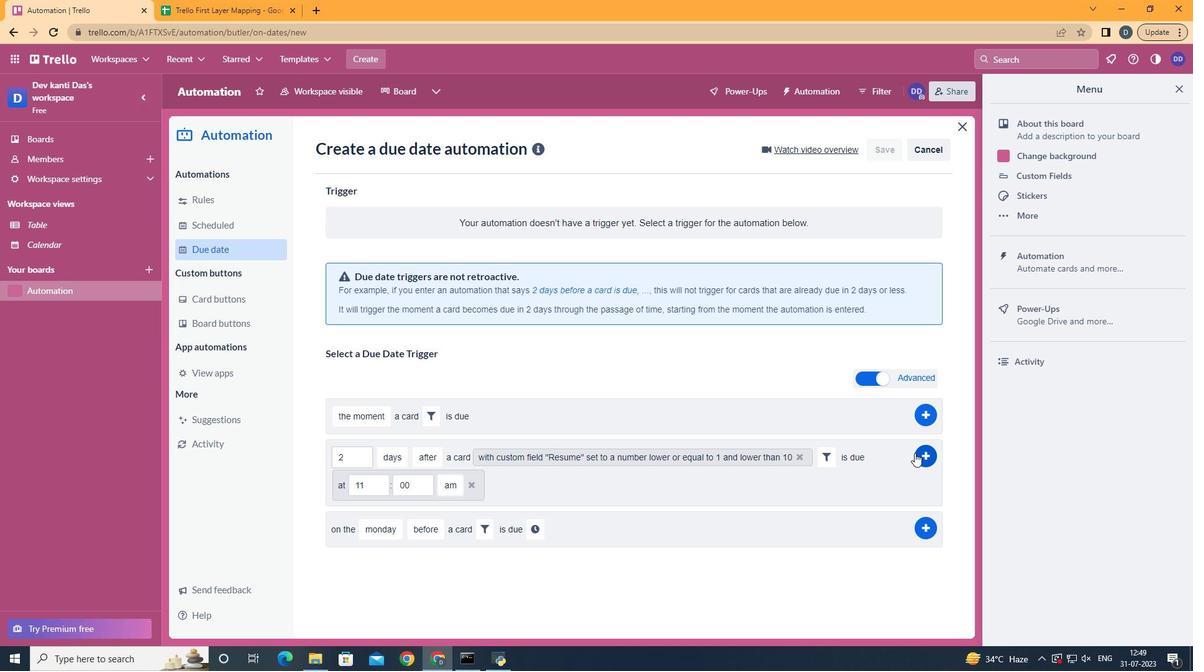 
Action: Mouse pressed left at (928, 456)
Screenshot: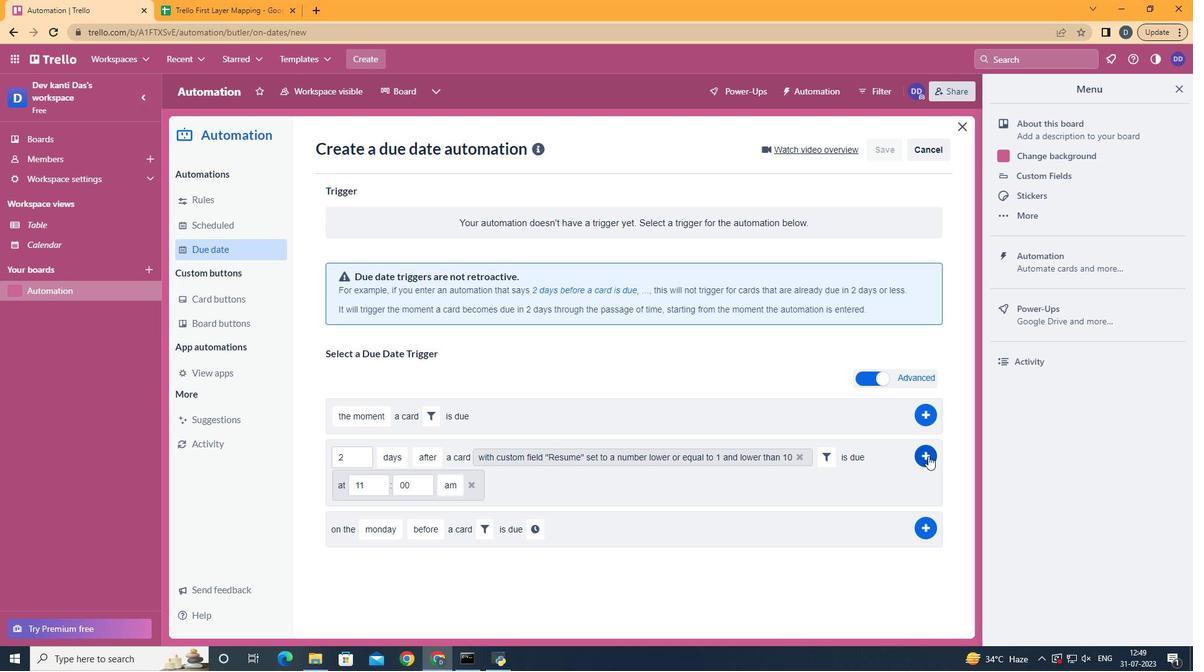 
Action: Mouse moved to (523, 302)
Screenshot: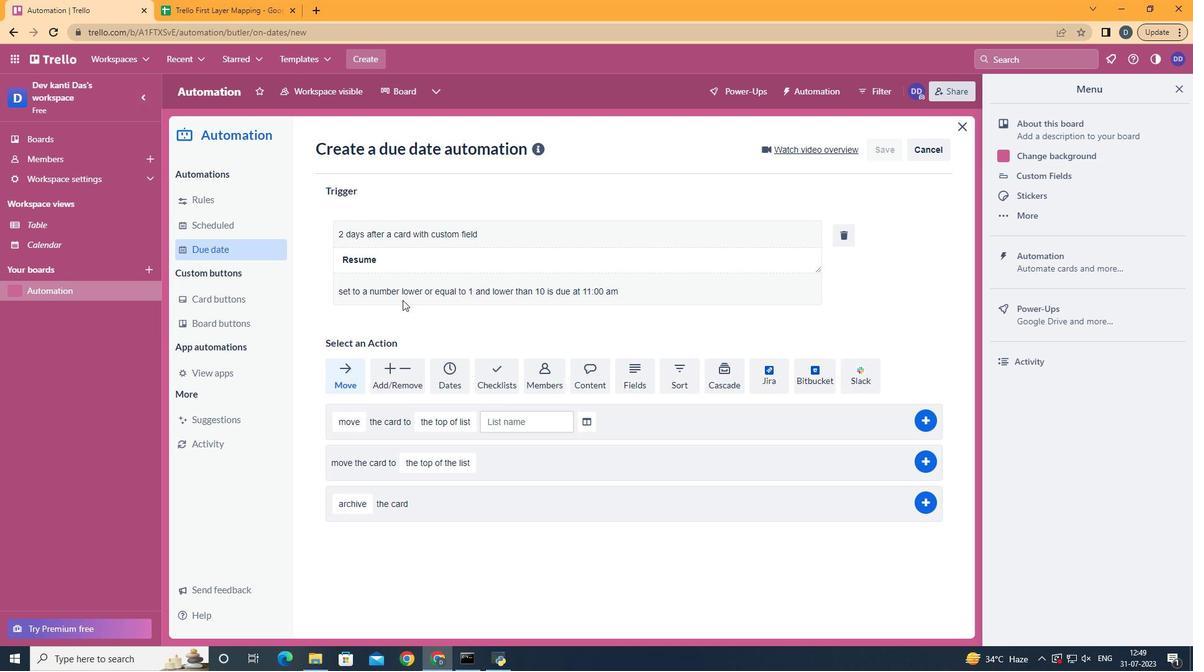
